 Task: Find connections with filter location Saint-Étienne with filter topic #constructionwith filter profile language German with filter current company SoftwareOne with filter school Indian jobs updates with filter industry Food and Beverage Retail with filter service category Training with filter keywords title Yoga Instructor
Action: Mouse moved to (234, 201)
Screenshot: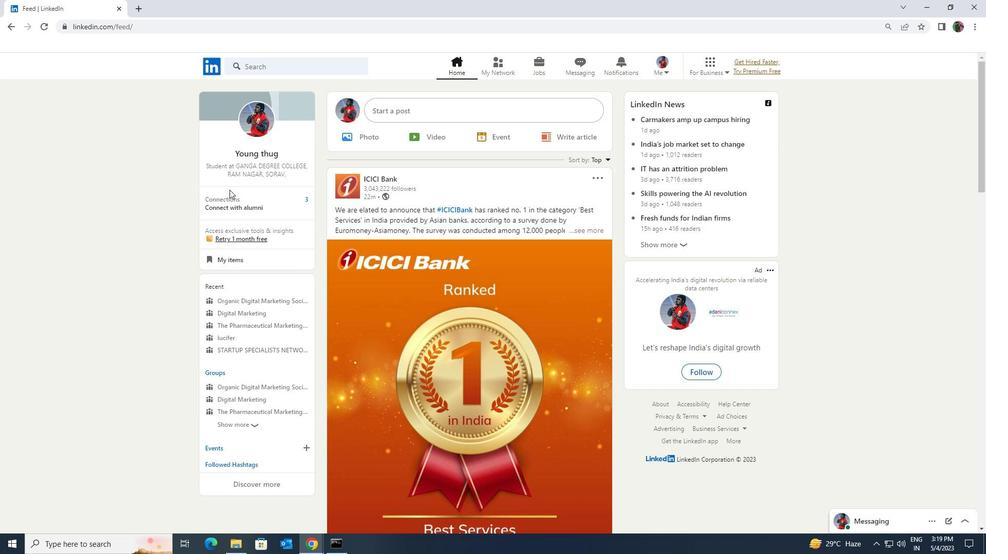 
Action: Mouse pressed left at (234, 201)
Screenshot: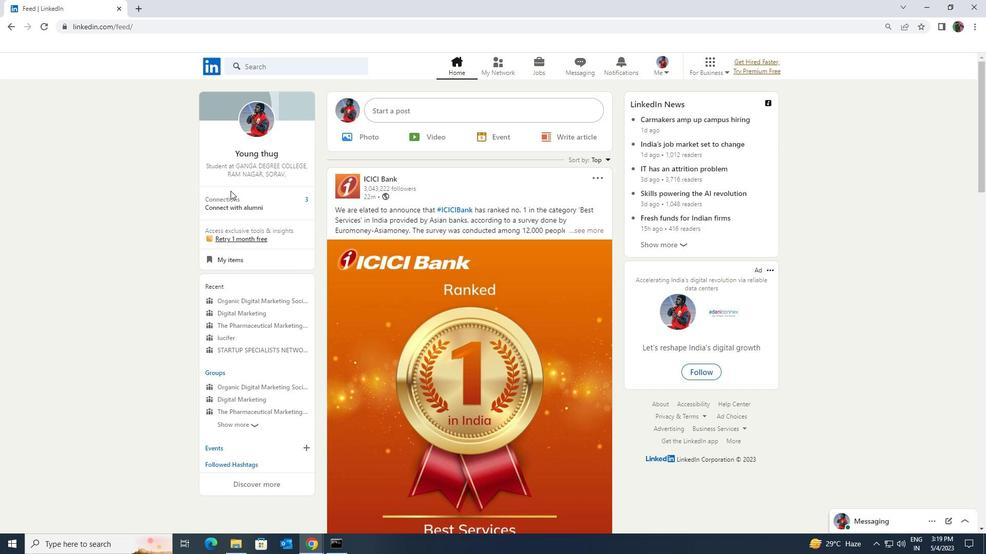 
Action: Mouse moved to (246, 122)
Screenshot: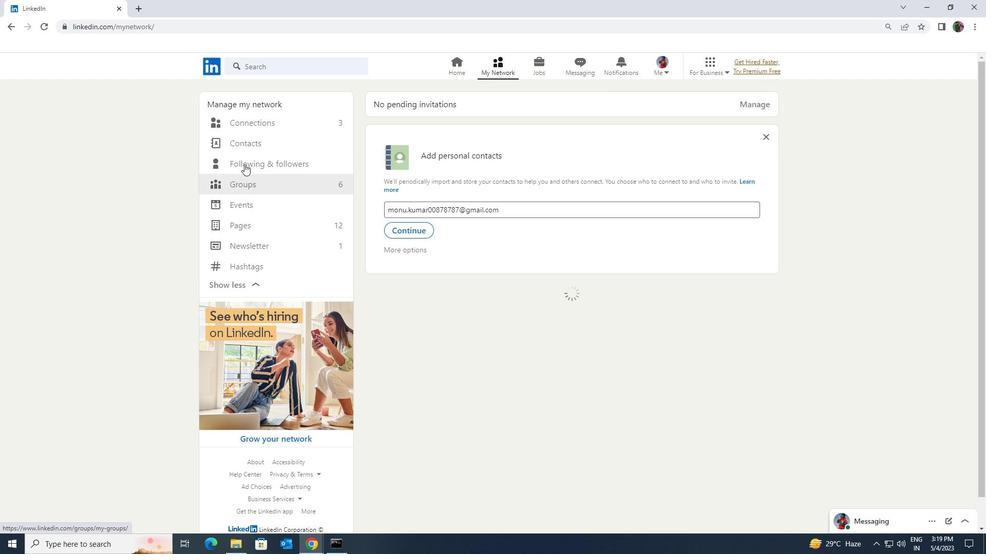 
Action: Mouse pressed left at (246, 122)
Screenshot: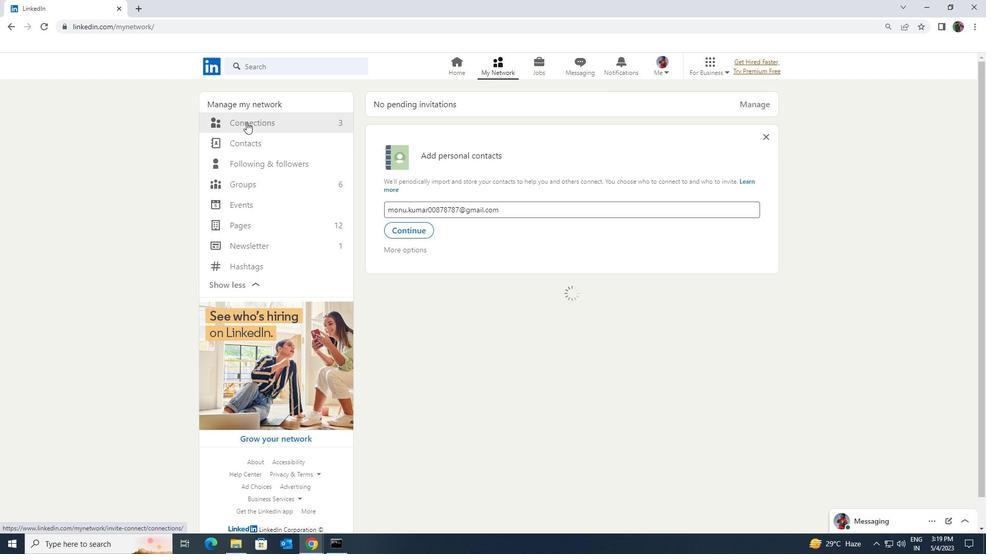 
Action: Mouse moved to (546, 123)
Screenshot: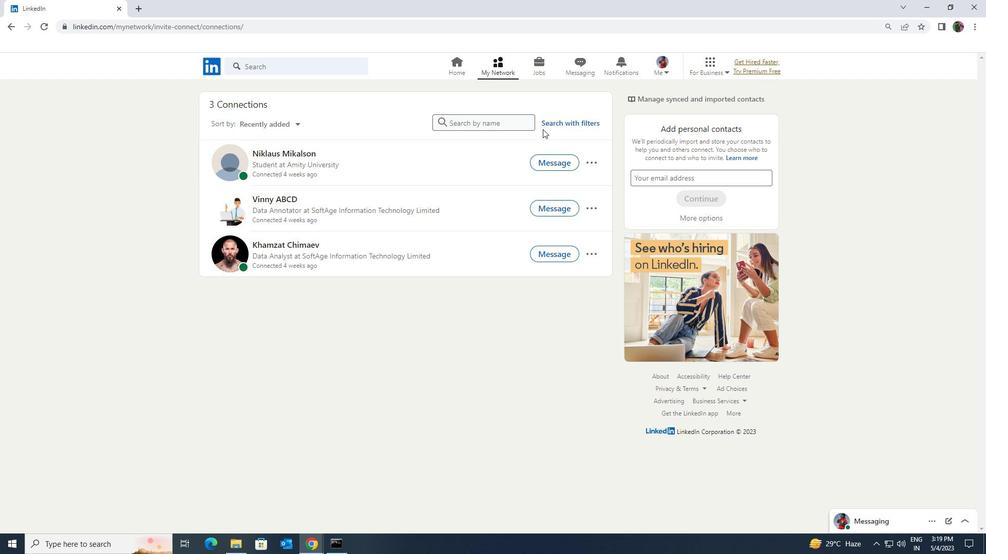 
Action: Mouse pressed left at (546, 123)
Screenshot: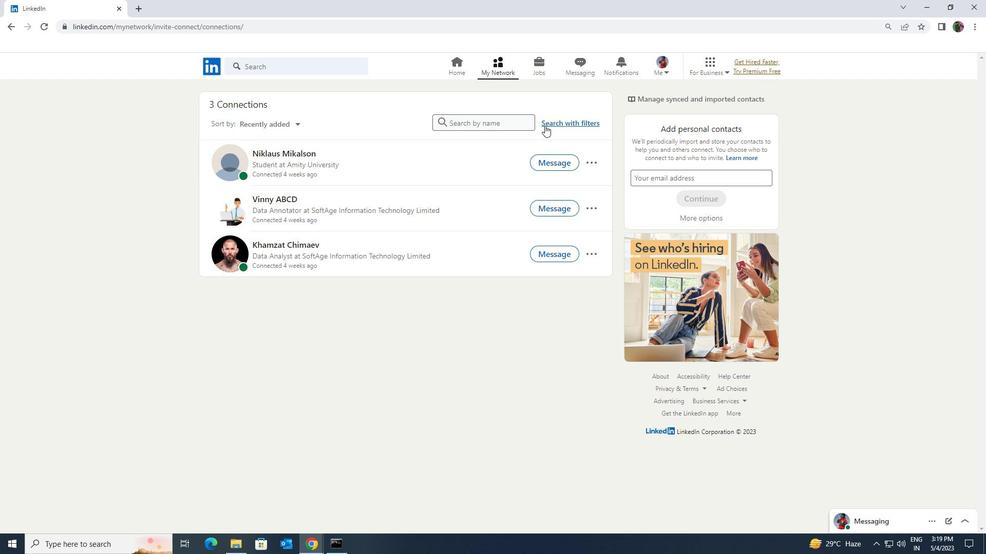 
Action: Mouse moved to (525, 97)
Screenshot: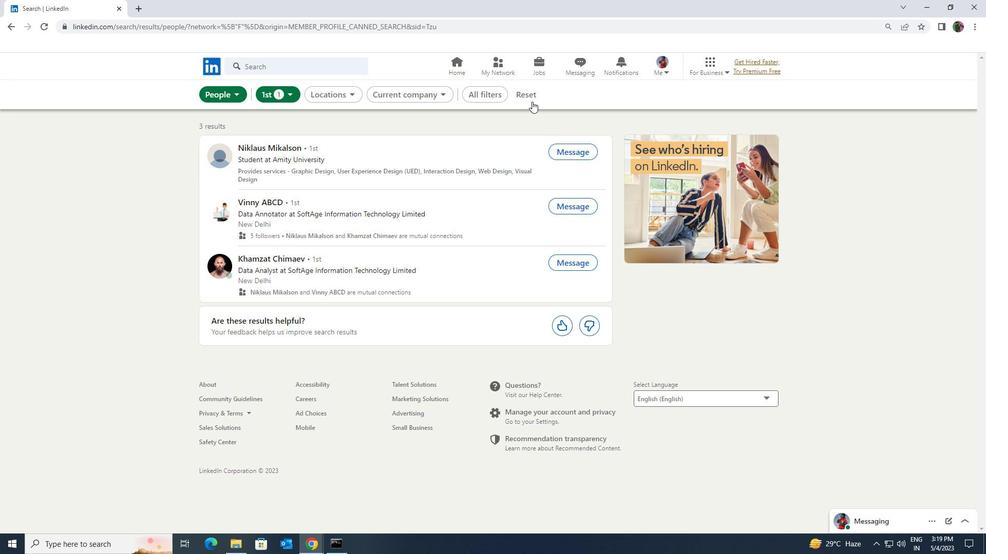 
Action: Mouse pressed left at (525, 97)
Screenshot: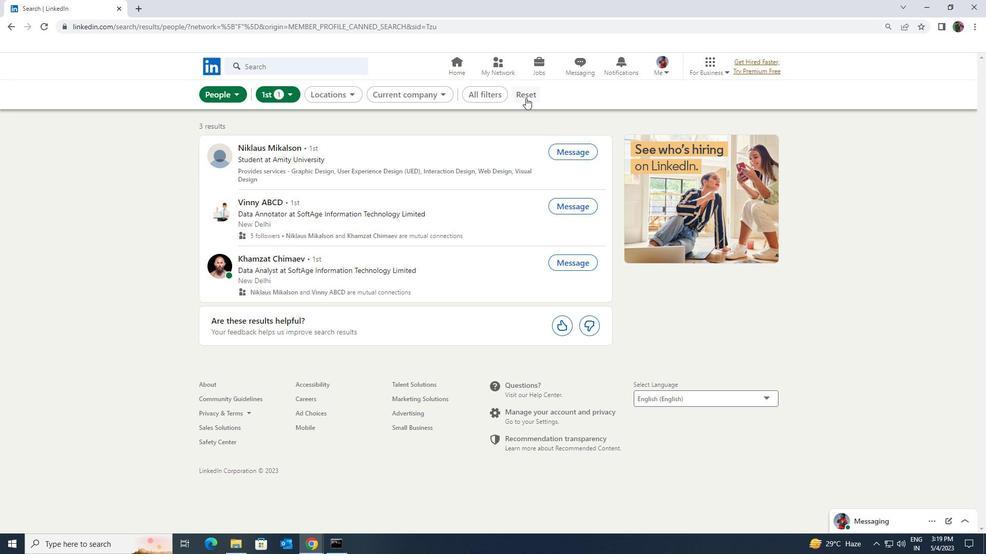 
Action: Mouse moved to (516, 96)
Screenshot: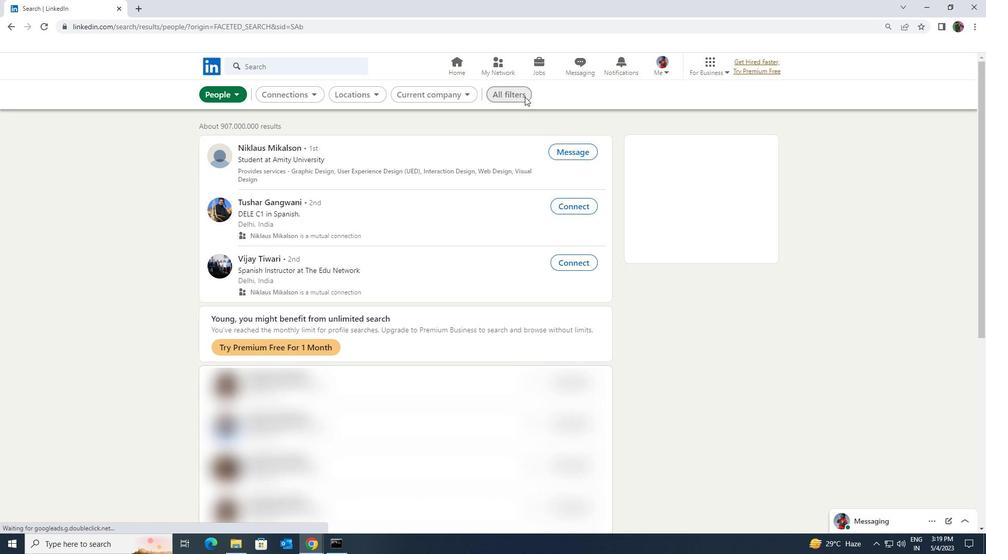 
Action: Mouse pressed left at (516, 96)
Screenshot: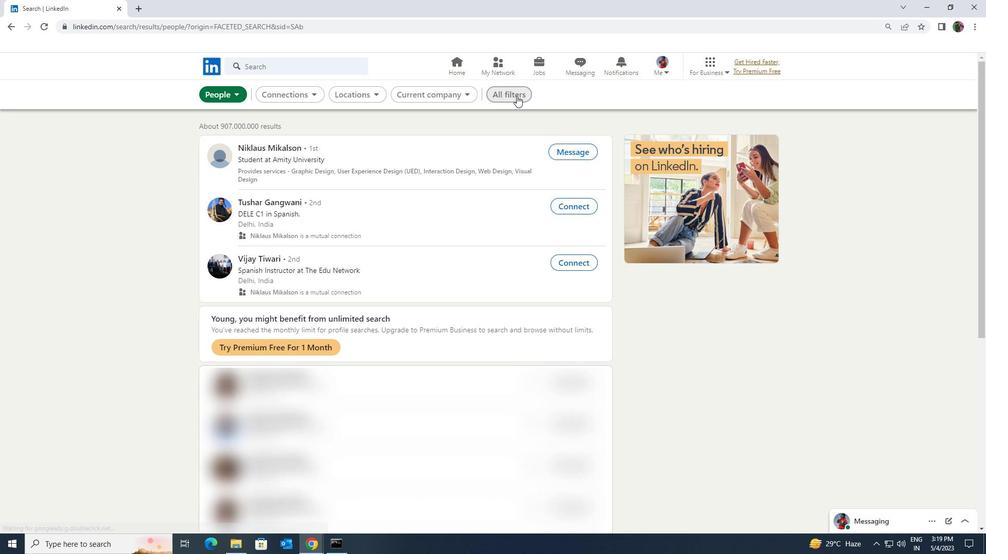 
Action: Mouse moved to (843, 405)
Screenshot: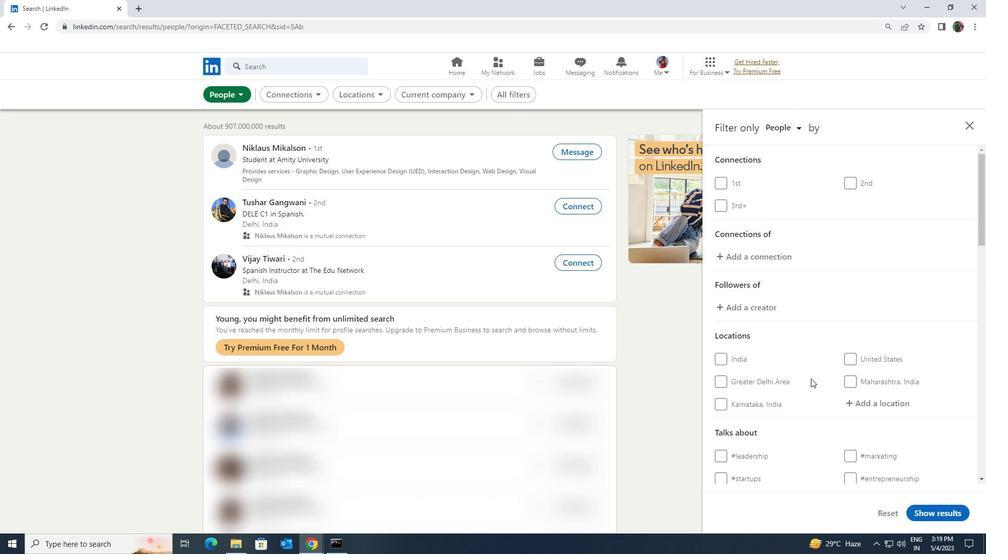 
Action: Mouse pressed left at (843, 405)
Screenshot: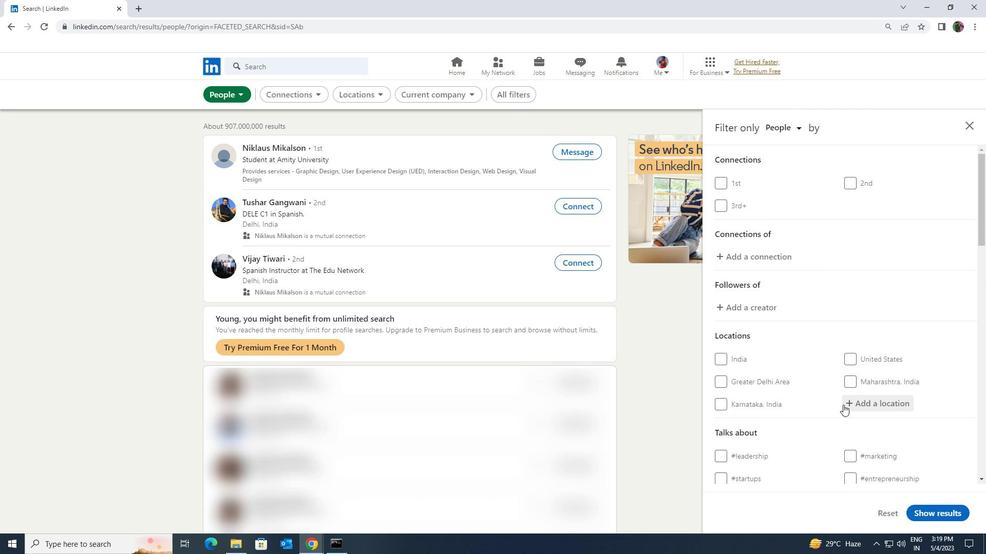 
Action: Key pressed <Key.shift>SAINT<Key.space><Key.shift>ETI
Screenshot: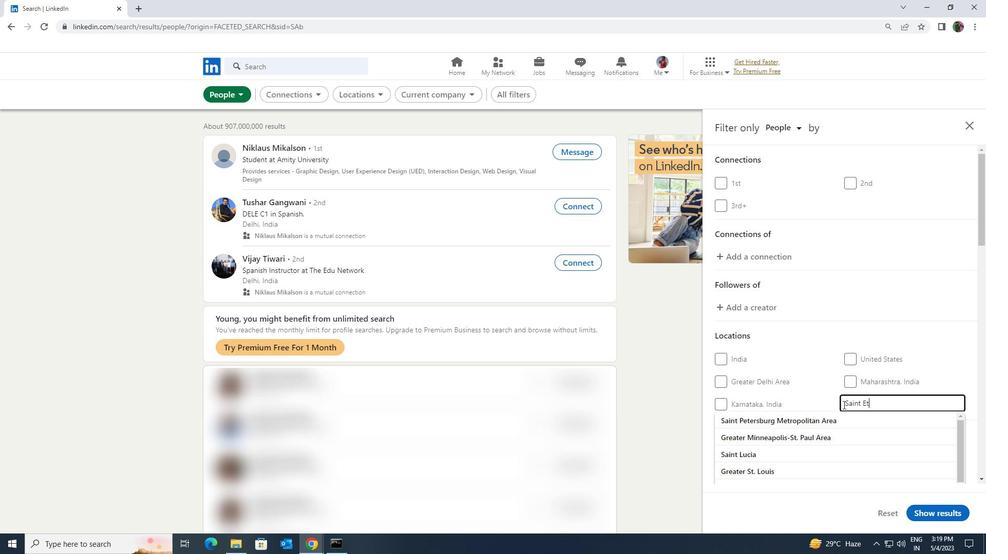 
Action: Mouse moved to (842, 412)
Screenshot: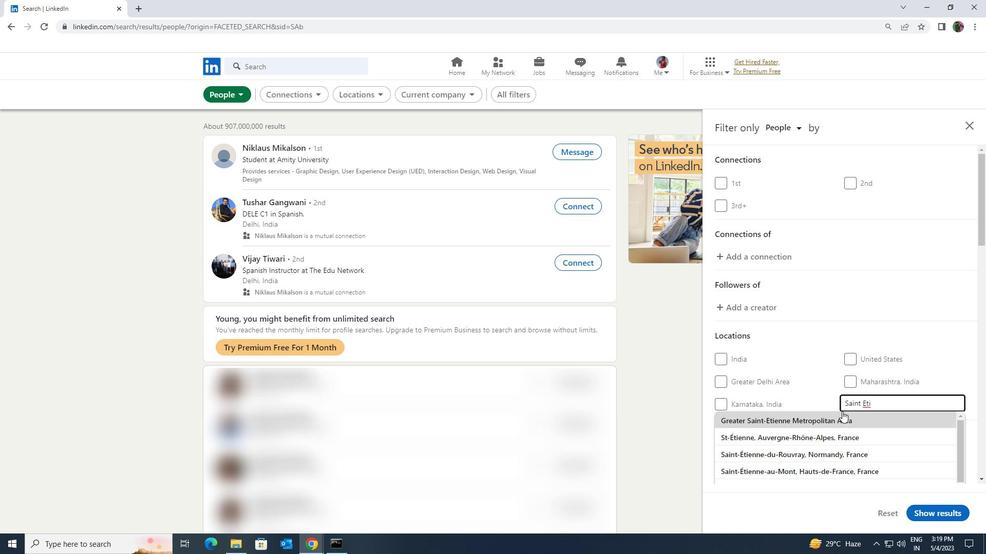 
Action: Mouse pressed left at (842, 412)
Screenshot: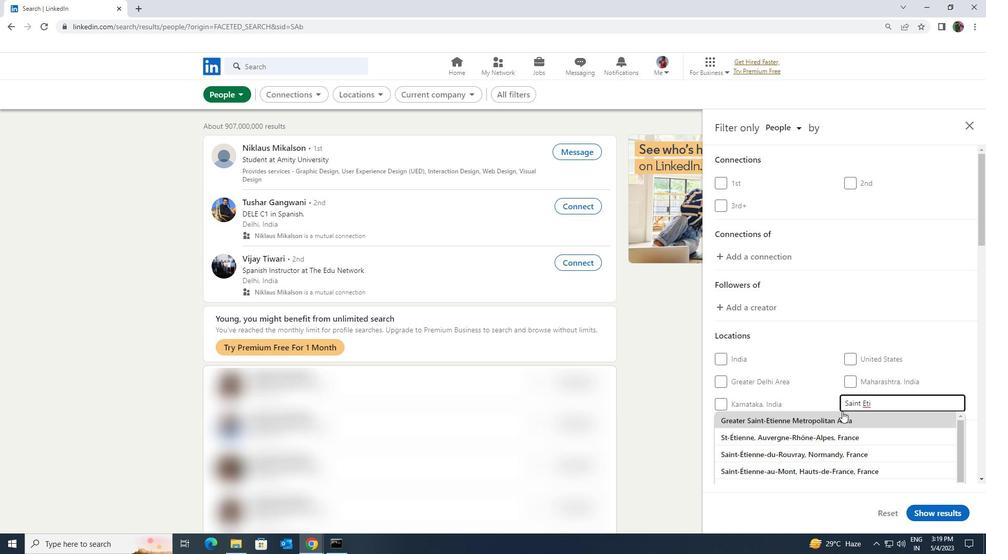 
Action: Mouse scrolled (842, 412) with delta (0, 0)
Screenshot: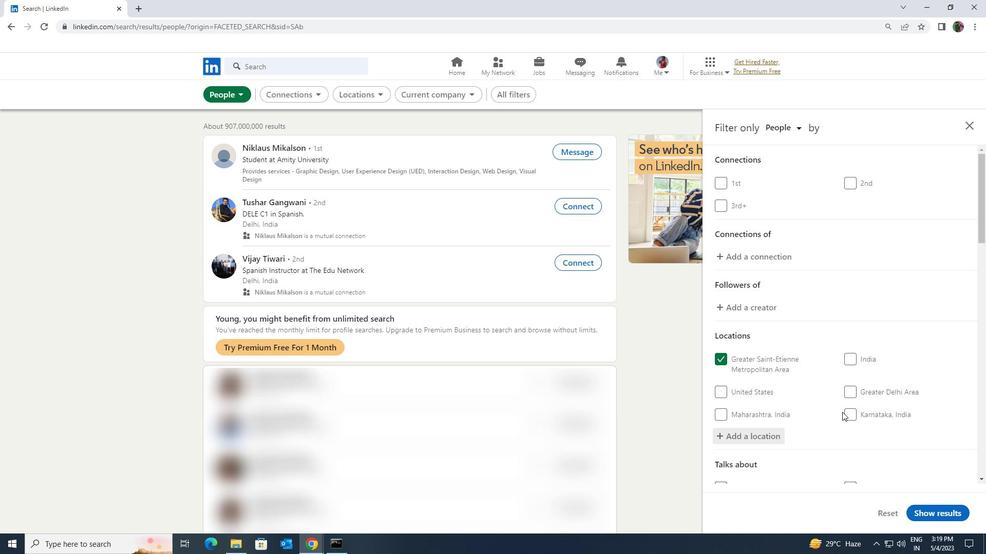 
Action: Mouse scrolled (842, 412) with delta (0, 0)
Screenshot: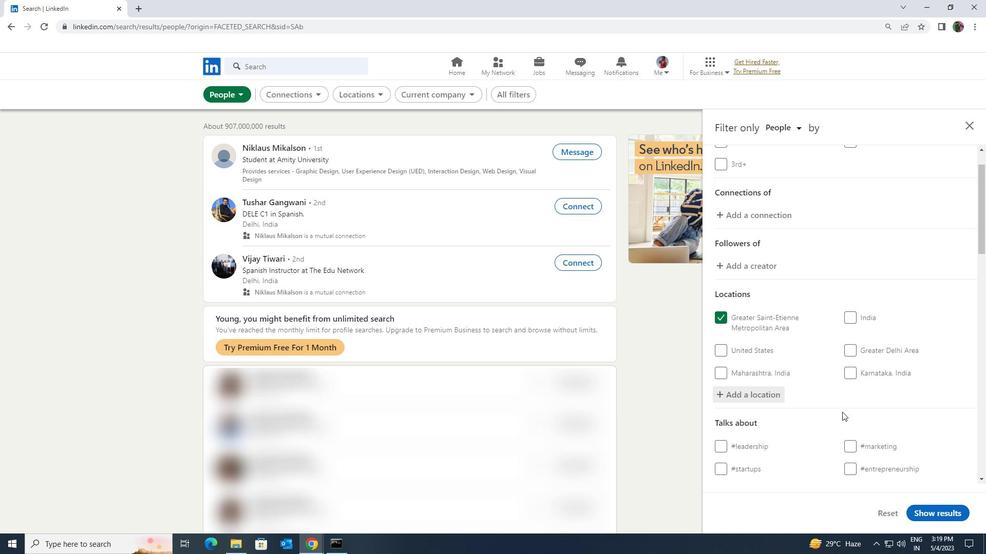 
Action: Mouse scrolled (842, 412) with delta (0, 0)
Screenshot: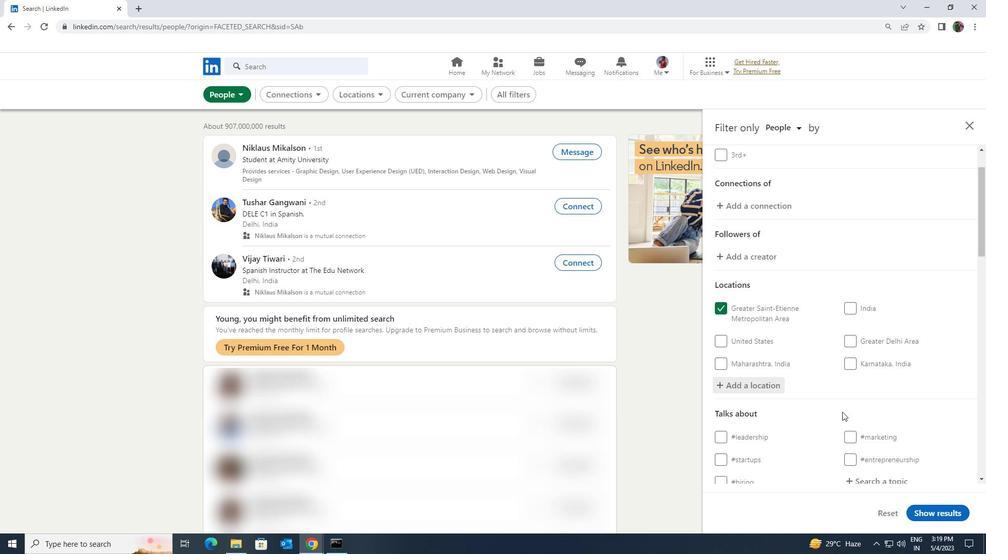 
Action: Mouse moved to (858, 382)
Screenshot: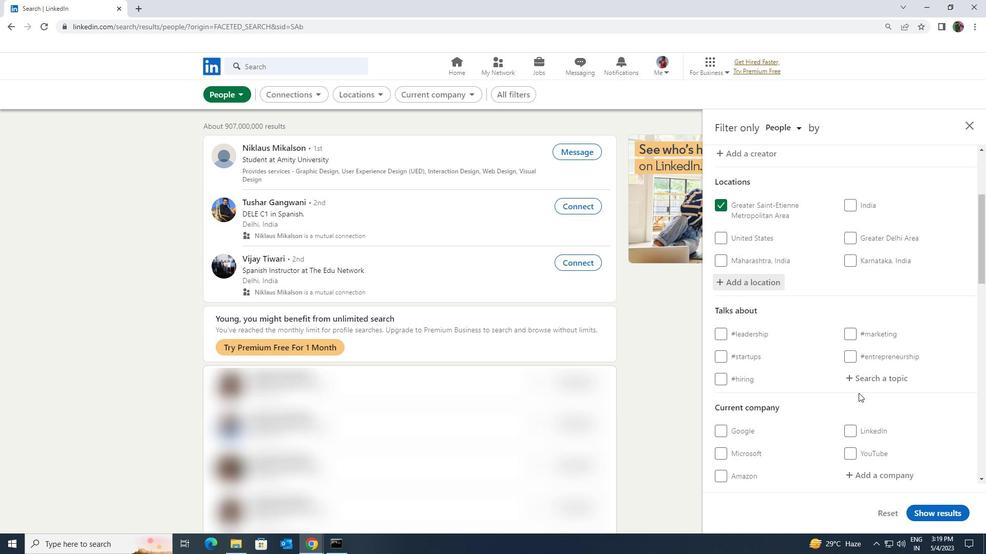 
Action: Mouse pressed left at (858, 382)
Screenshot: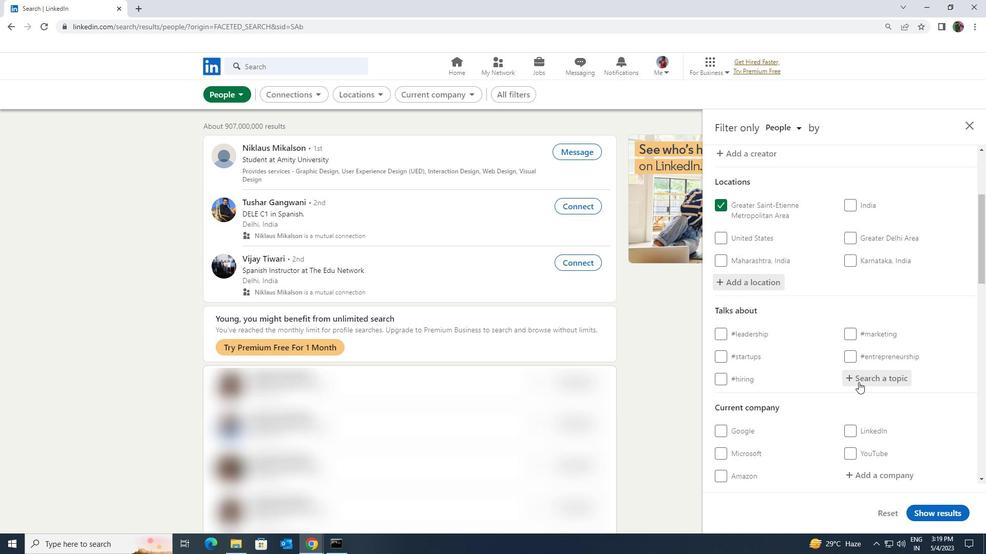 
Action: Key pressed <Key.shift><Key.shift><Key.shift><Key.shift><Key.shift><Key.shift><Key.shift><Key.shift>CONSTRUC
Screenshot: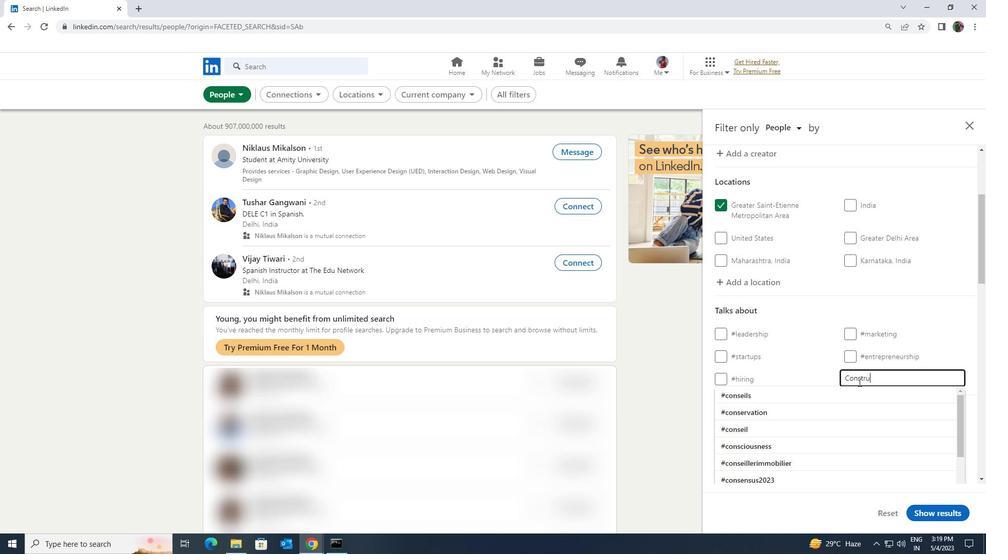 
Action: Mouse moved to (851, 388)
Screenshot: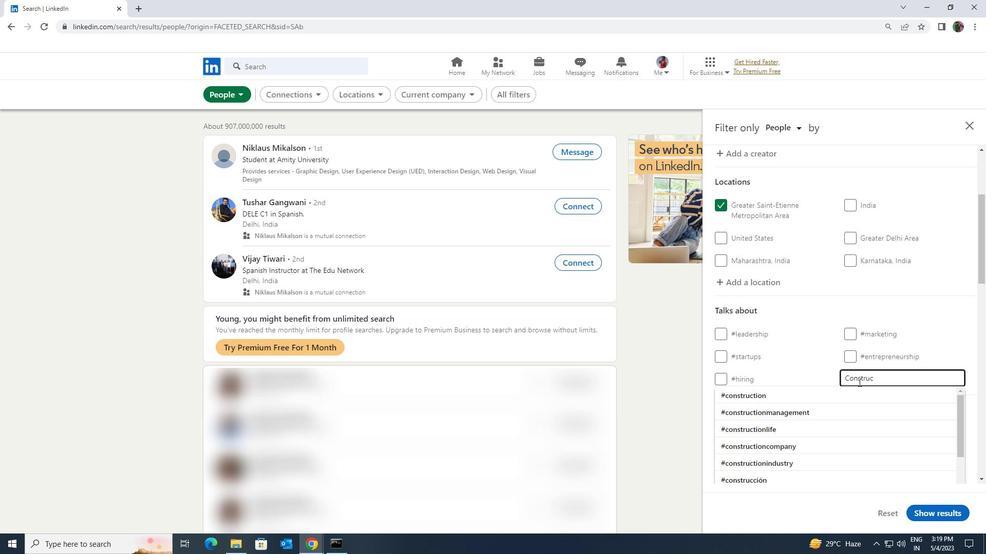 
Action: Mouse pressed left at (851, 388)
Screenshot: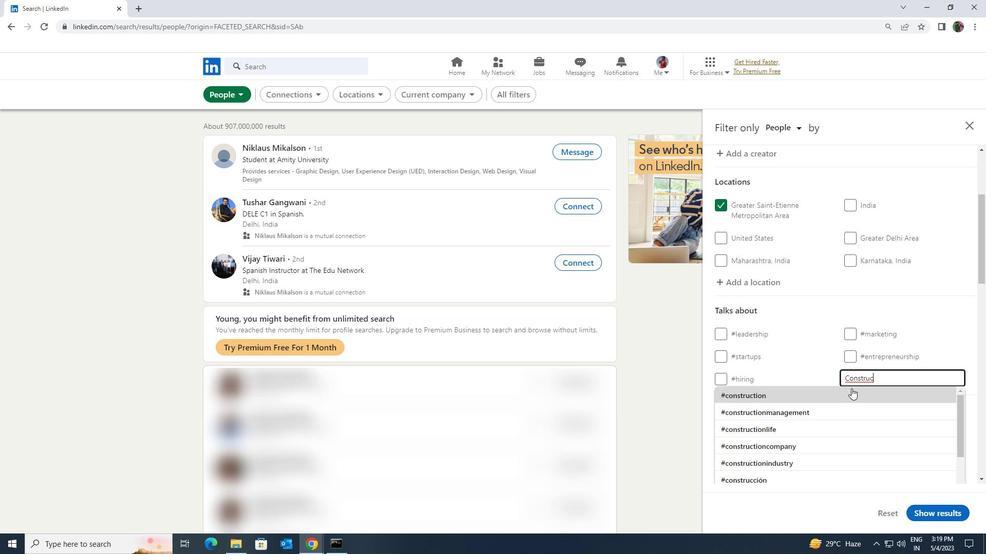 
Action: Mouse scrolled (851, 388) with delta (0, 0)
Screenshot: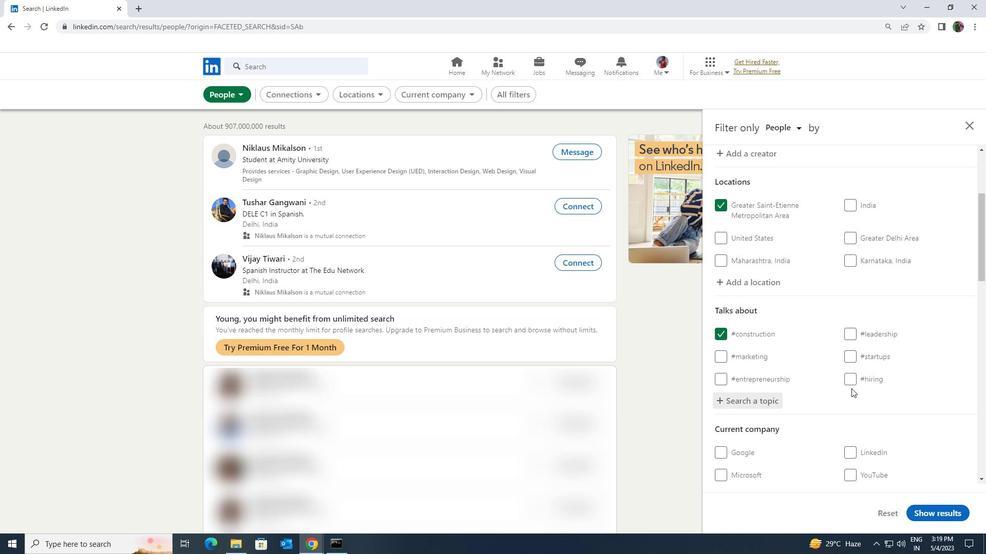 
Action: Mouse scrolled (851, 388) with delta (0, 0)
Screenshot: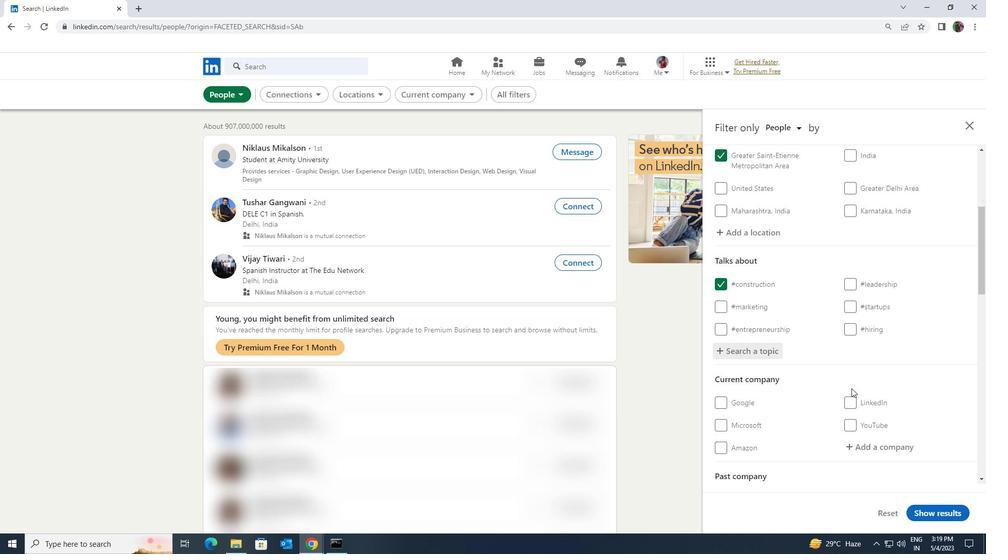 
Action: Mouse scrolled (851, 388) with delta (0, 0)
Screenshot: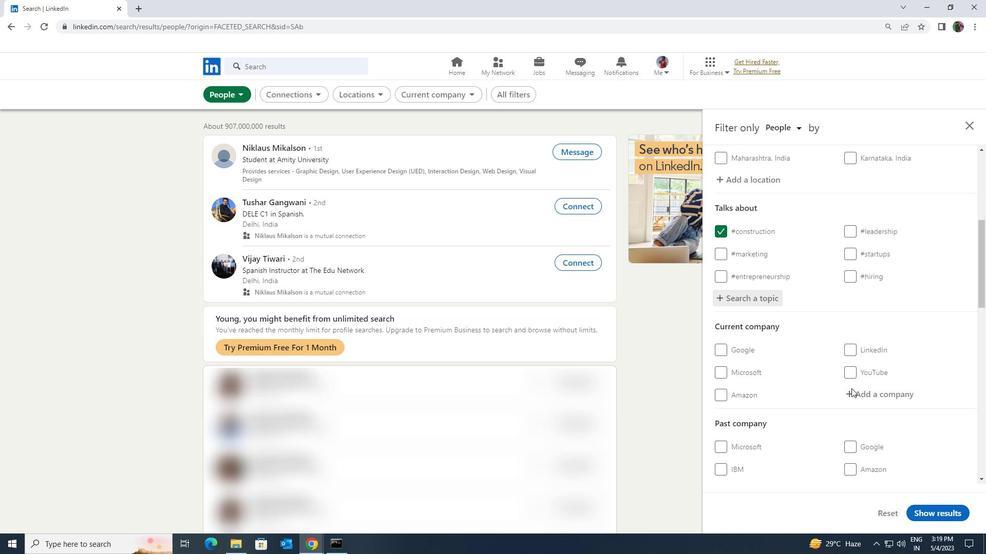 
Action: Mouse moved to (851, 388)
Screenshot: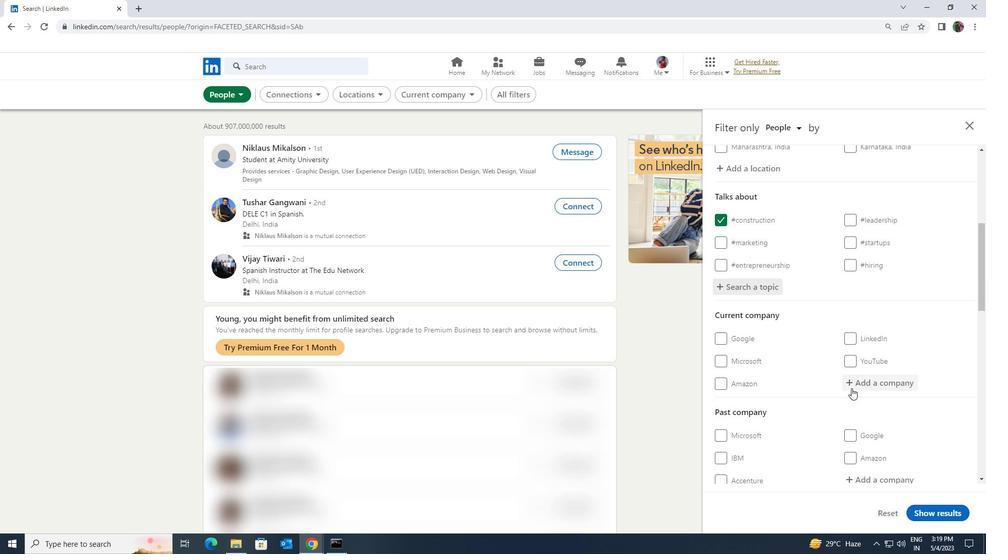 
Action: Mouse scrolled (851, 388) with delta (0, 0)
Screenshot: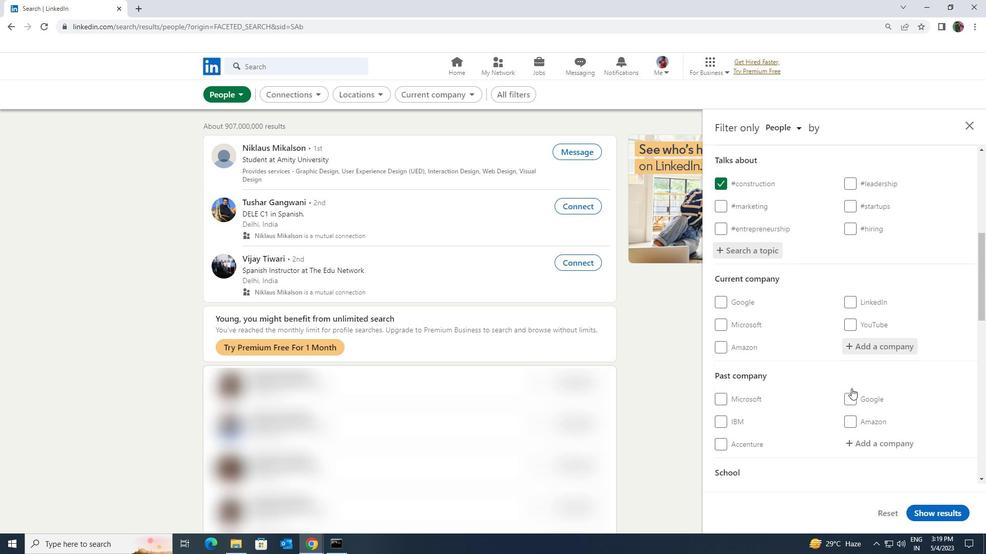 
Action: Mouse scrolled (851, 388) with delta (0, 0)
Screenshot: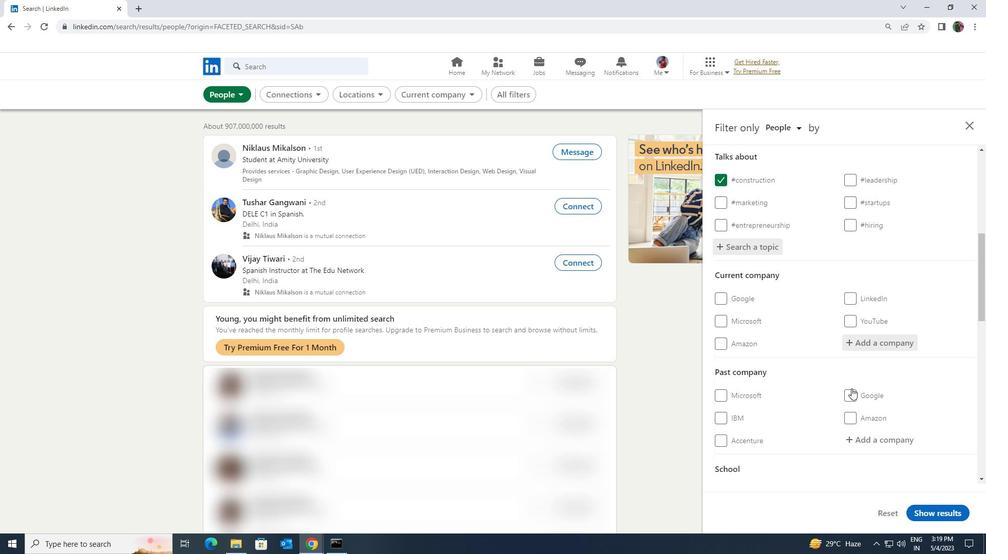 
Action: Mouse scrolled (851, 388) with delta (0, 0)
Screenshot: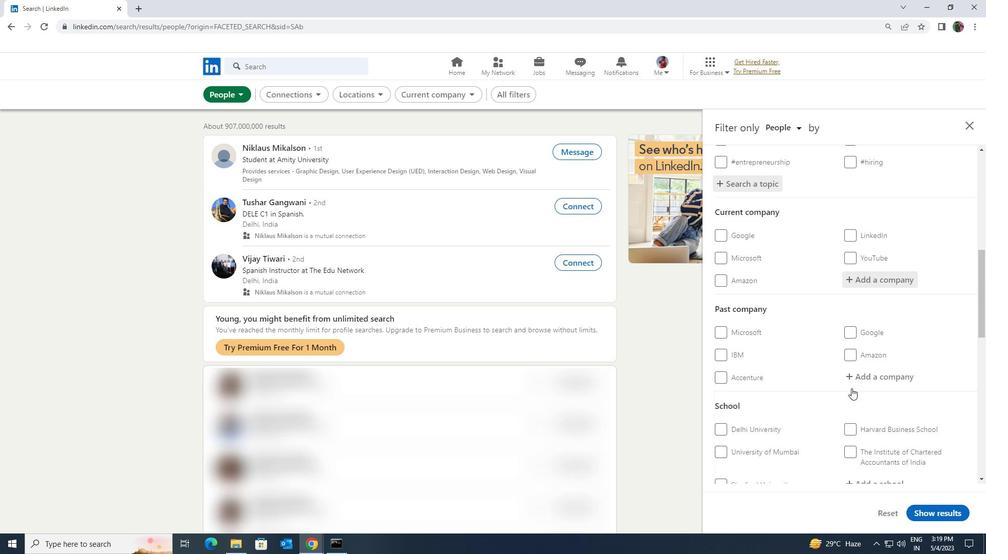 
Action: Mouse scrolled (851, 388) with delta (0, 0)
Screenshot: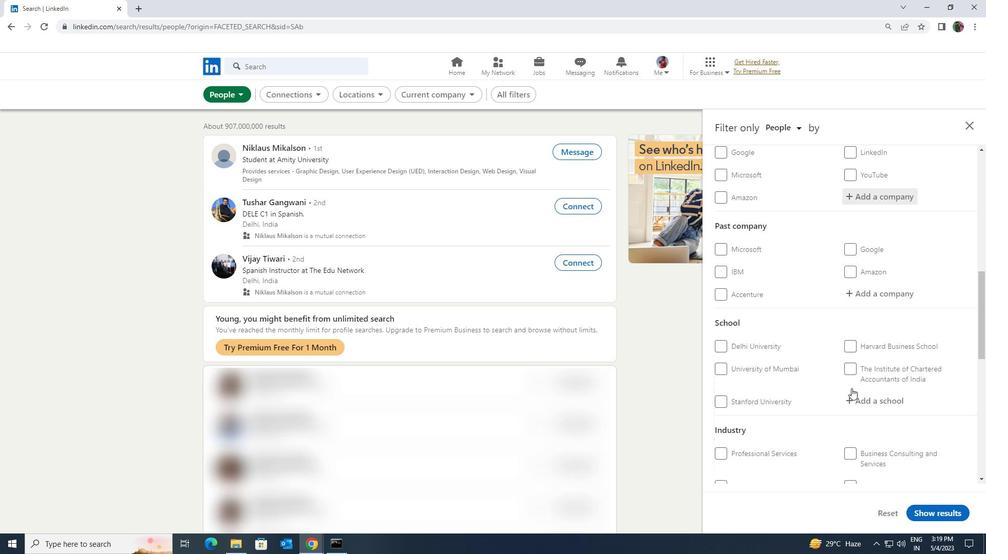 
Action: Mouse scrolled (851, 388) with delta (0, 0)
Screenshot: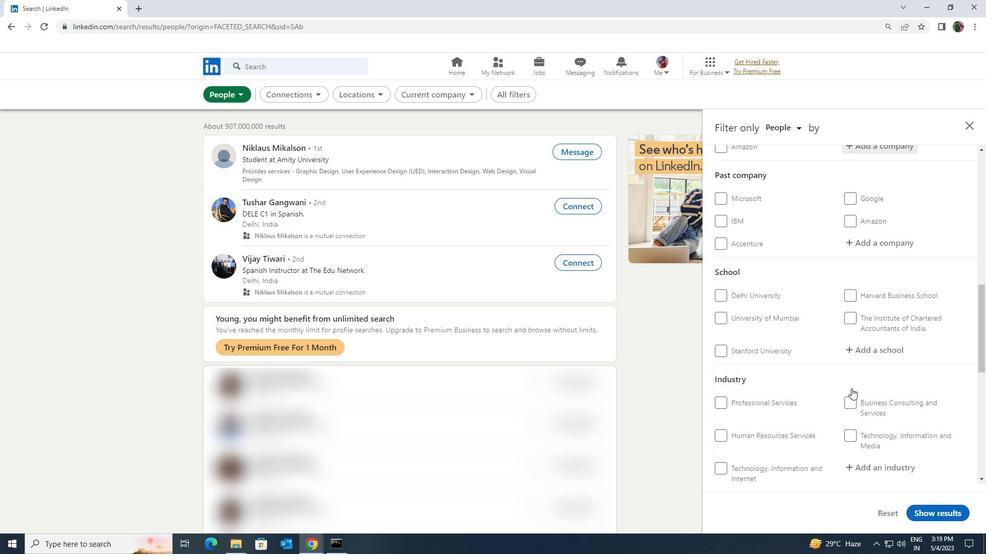 
Action: Mouse scrolled (851, 388) with delta (0, 0)
Screenshot: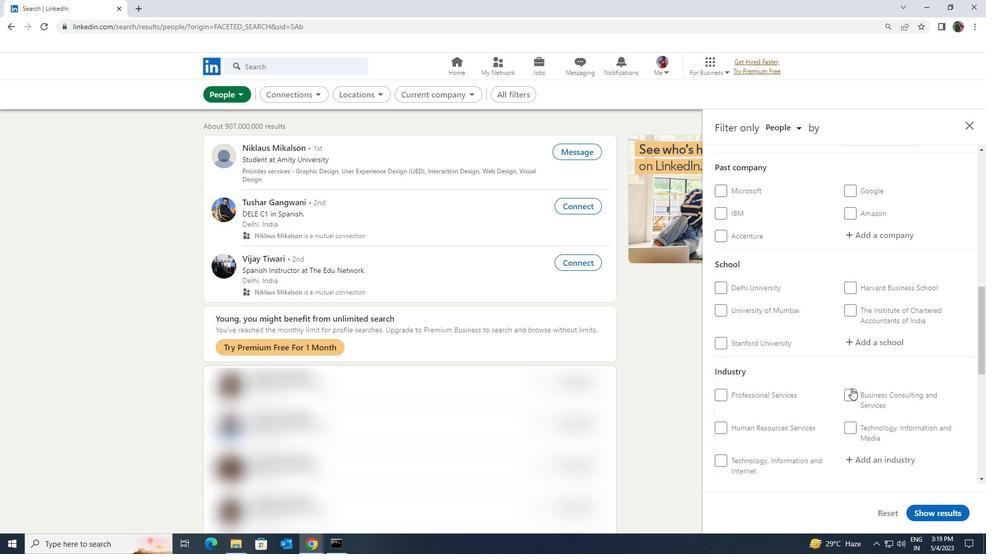 
Action: Mouse moved to (851, 388)
Screenshot: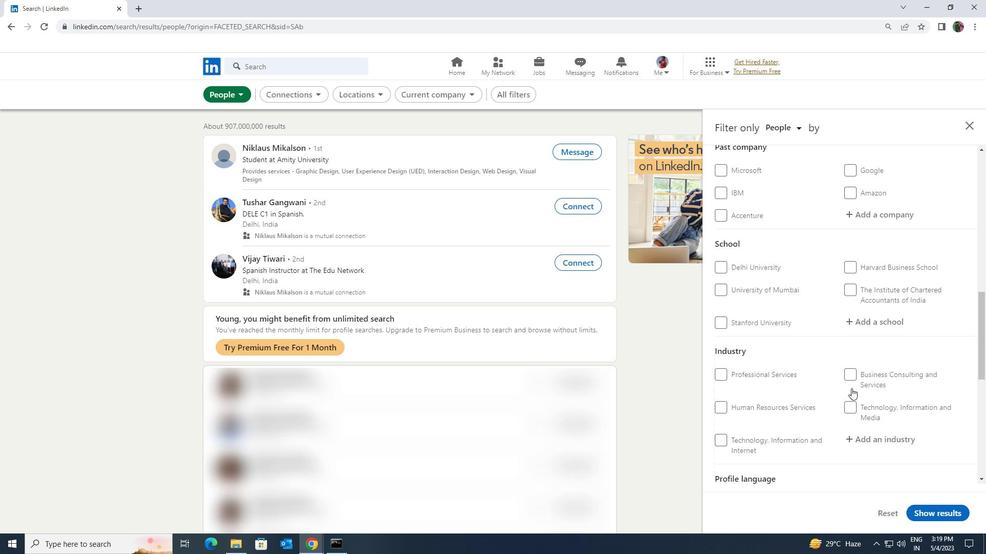 
Action: Mouse scrolled (851, 388) with delta (0, 0)
Screenshot: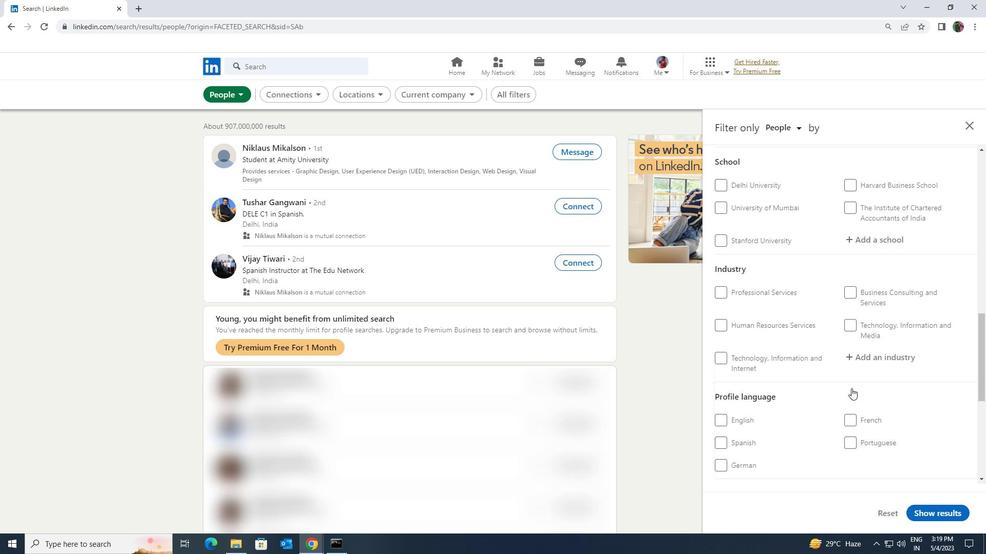 
Action: Mouse moved to (727, 412)
Screenshot: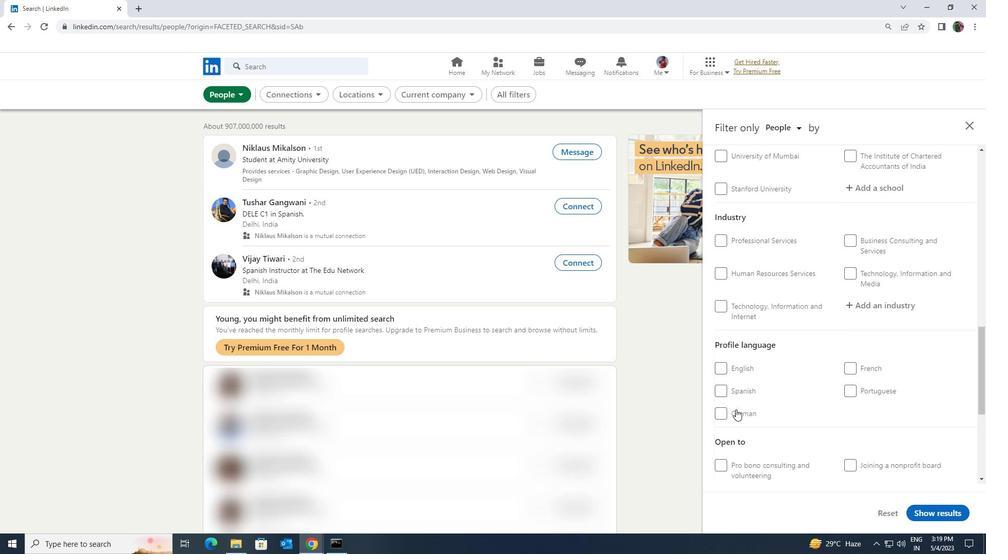 
Action: Mouse pressed left at (727, 412)
Screenshot: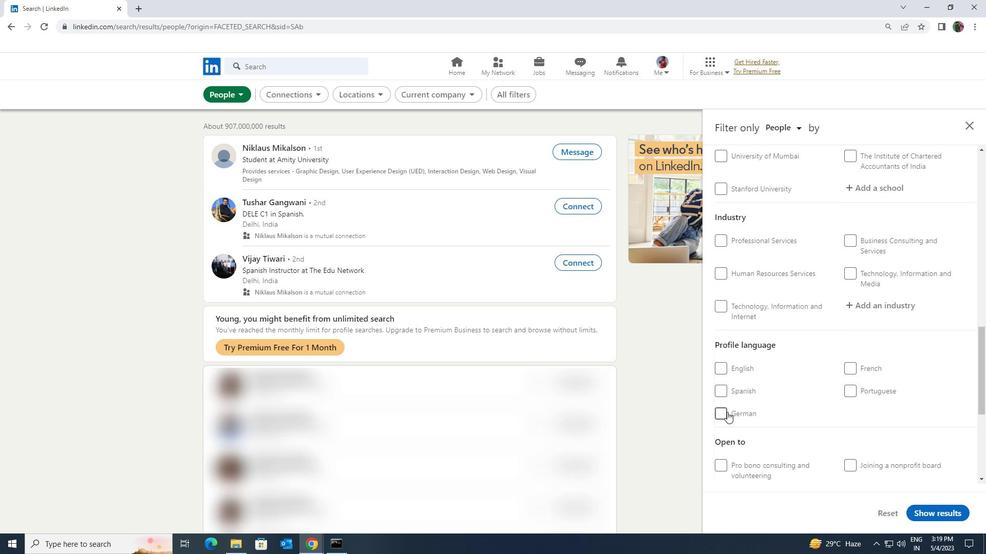 
Action: Mouse moved to (806, 402)
Screenshot: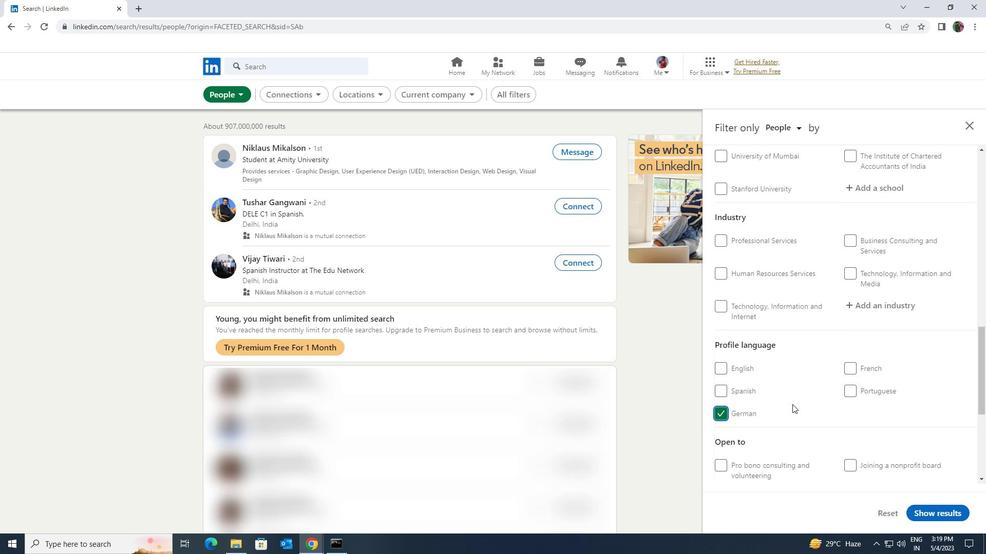 
Action: Mouse scrolled (806, 402) with delta (0, 0)
Screenshot: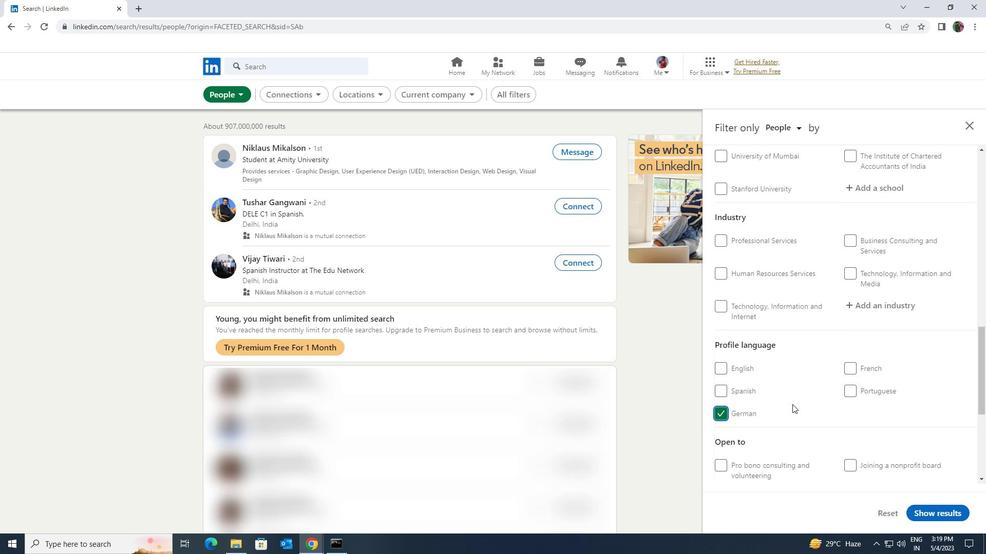 
Action: Mouse moved to (806, 401)
Screenshot: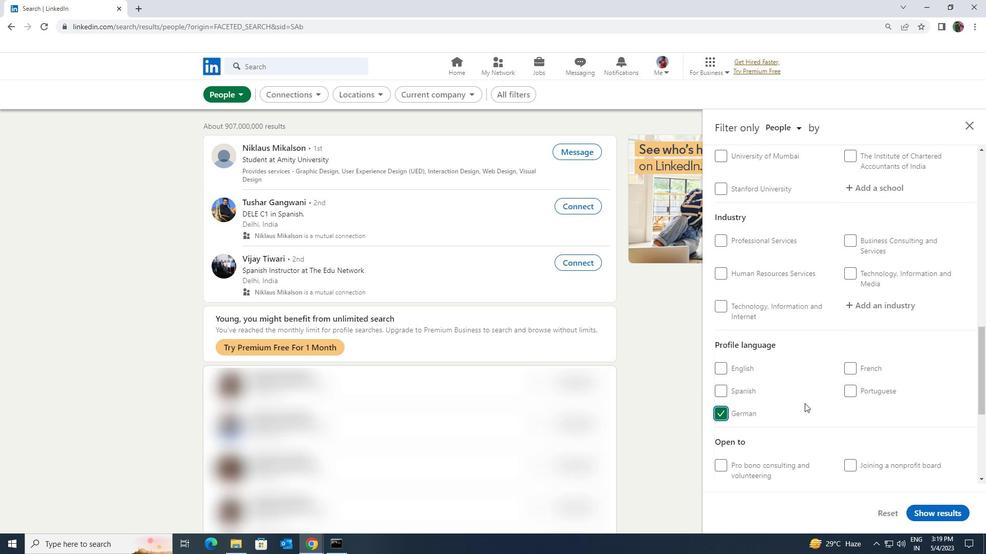
Action: Mouse scrolled (806, 402) with delta (0, 0)
Screenshot: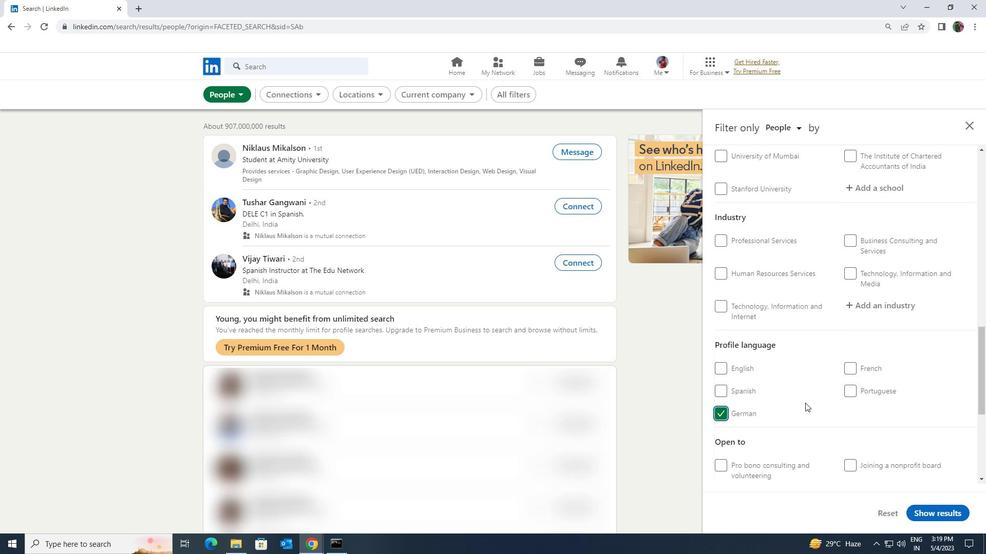 
Action: Mouse scrolled (806, 402) with delta (0, 0)
Screenshot: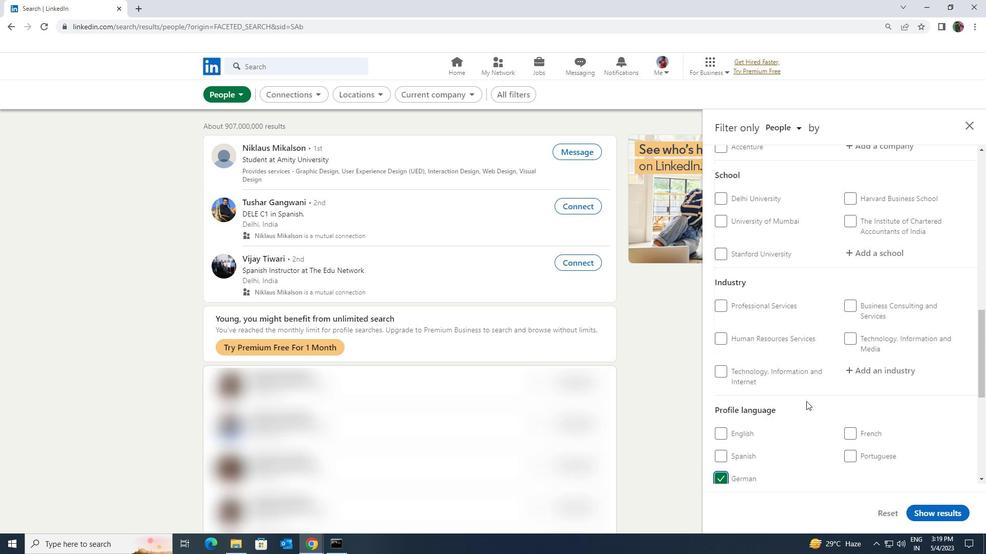 
Action: Mouse scrolled (806, 402) with delta (0, 0)
Screenshot: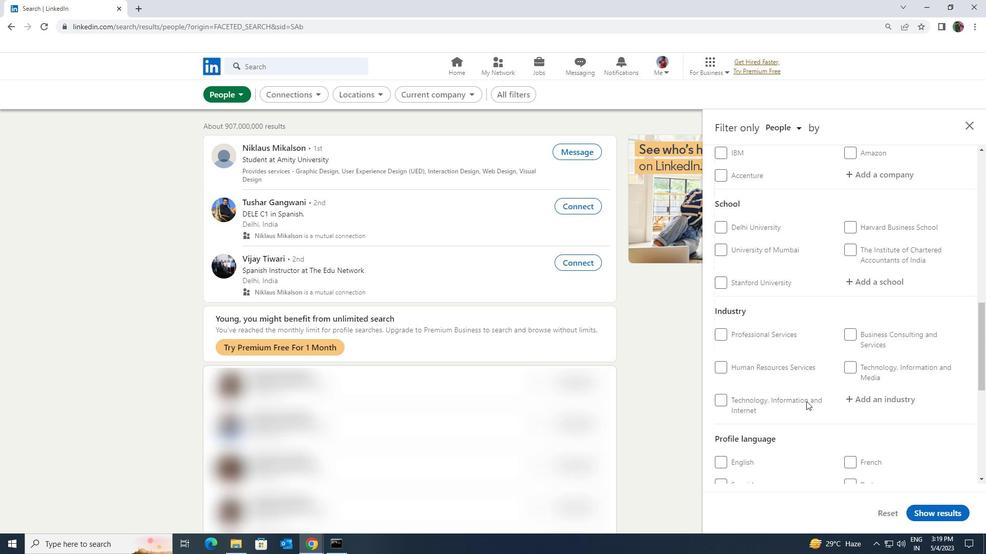 
Action: Mouse scrolled (806, 402) with delta (0, 0)
Screenshot: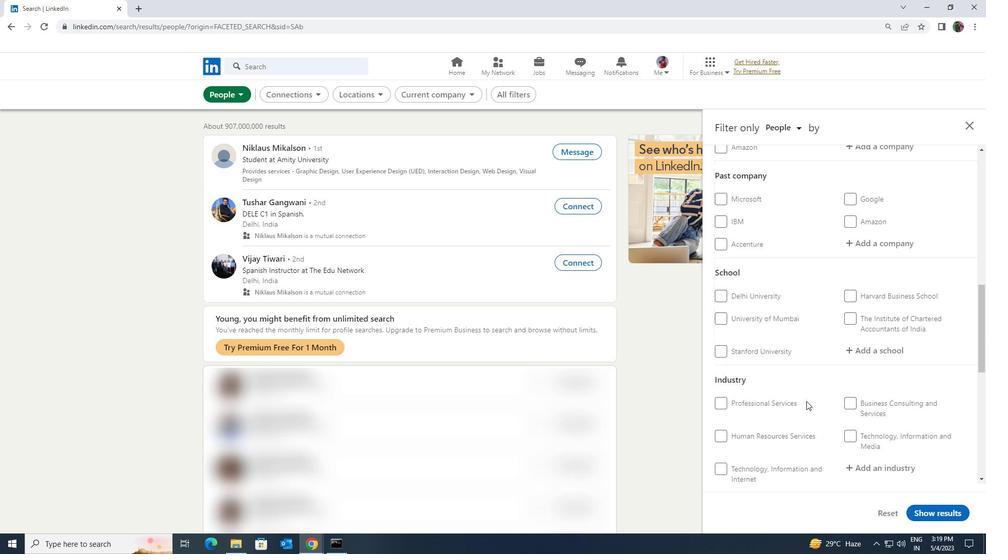 
Action: Mouse scrolled (806, 402) with delta (0, 0)
Screenshot: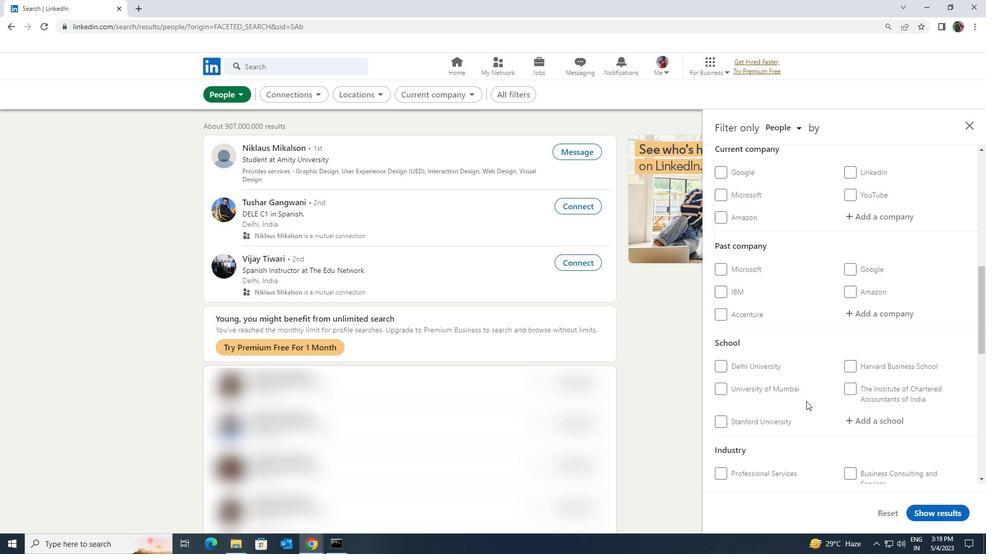 
Action: Mouse scrolled (806, 402) with delta (0, 0)
Screenshot: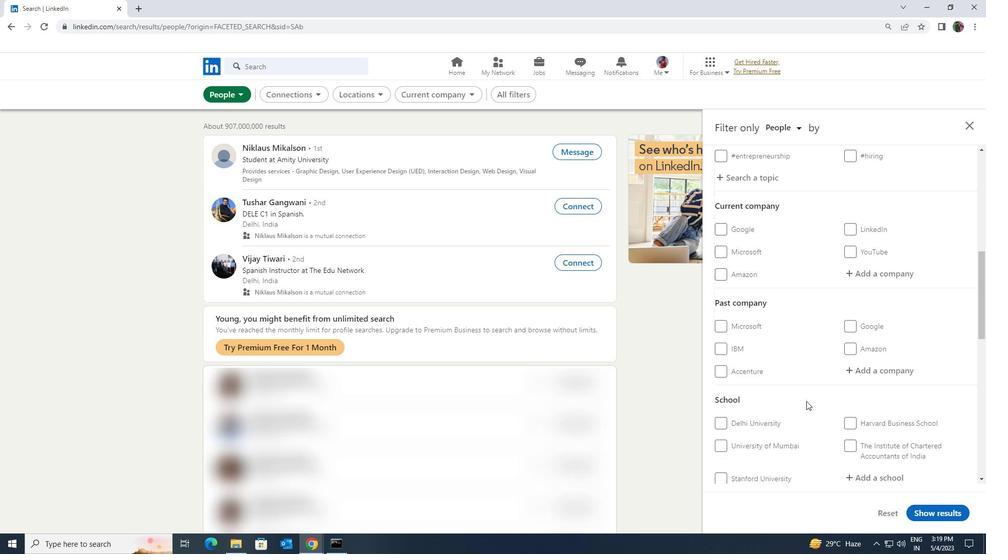 
Action: Mouse scrolled (806, 402) with delta (0, 0)
Screenshot: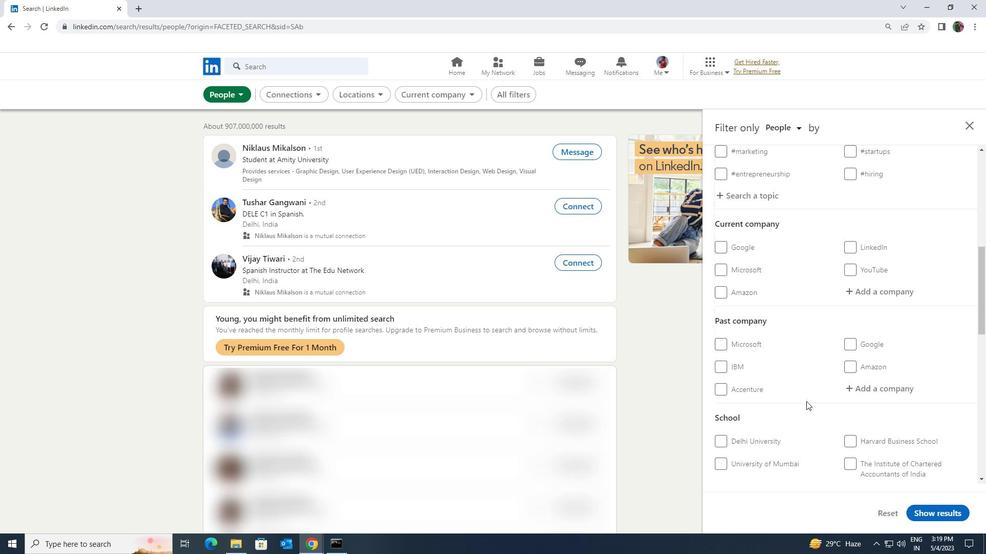 
Action: Mouse moved to (858, 391)
Screenshot: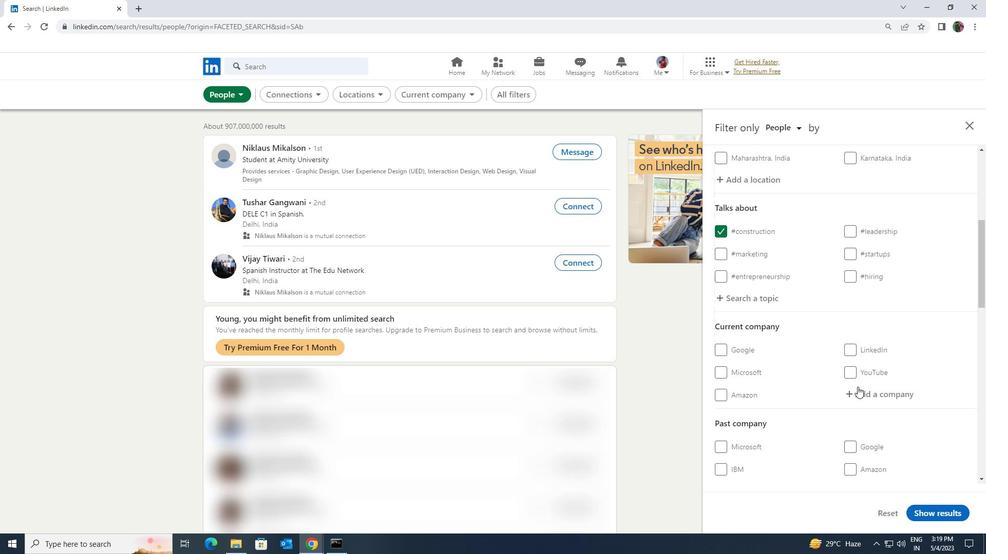 
Action: Mouse pressed left at (858, 391)
Screenshot: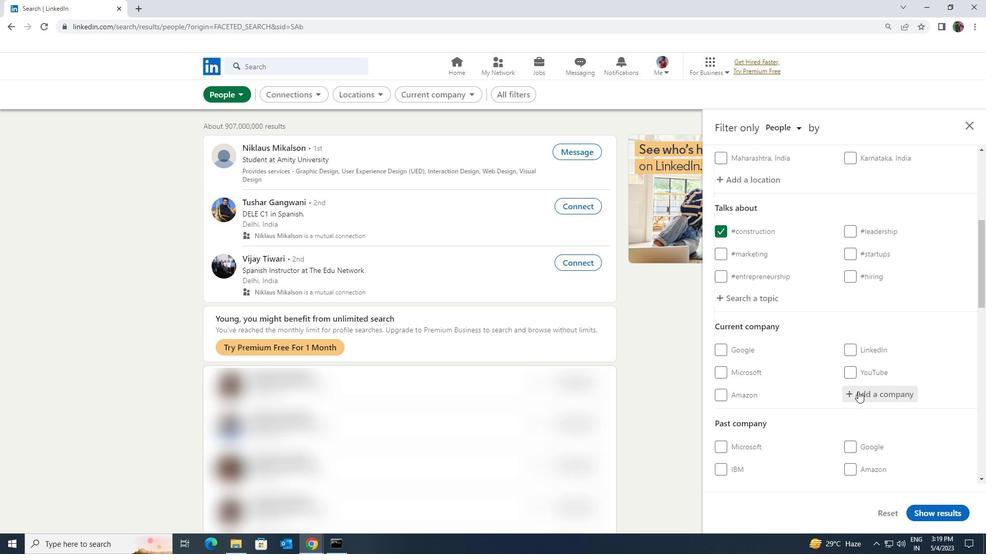 
Action: Key pressed <Key.shift><Key.shift><Key.shift><Key.shift><Key.shift><Key.shift><Key.shift>SOFTWAREON
Screenshot: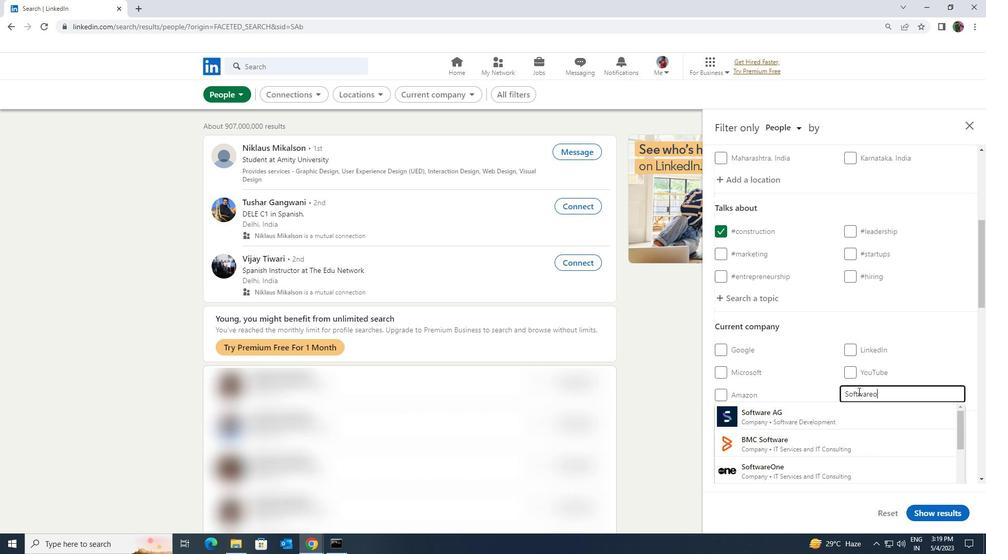 
Action: Mouse moved to (839, 424)
Screenshot: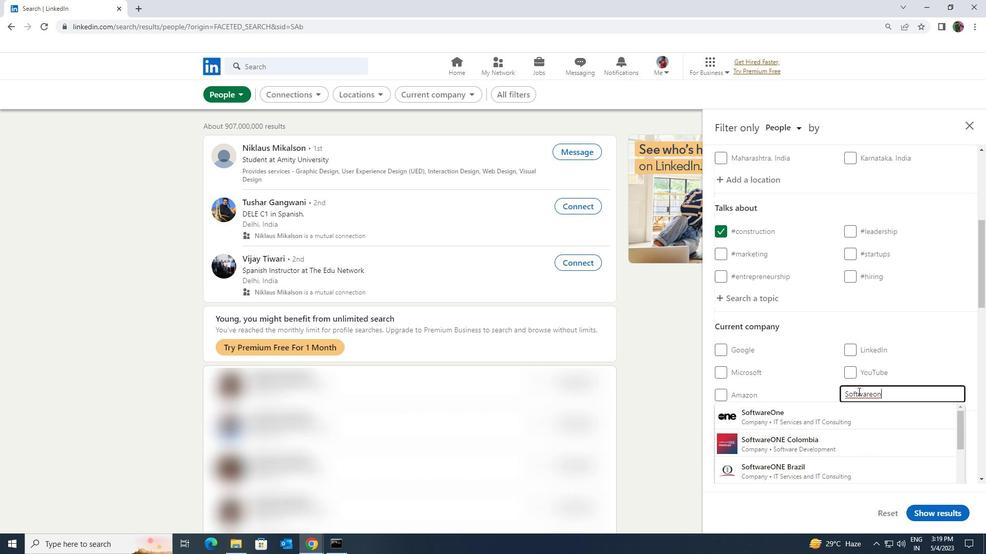 
Action: Mouse pressed left at (839, 424)
Screenshot: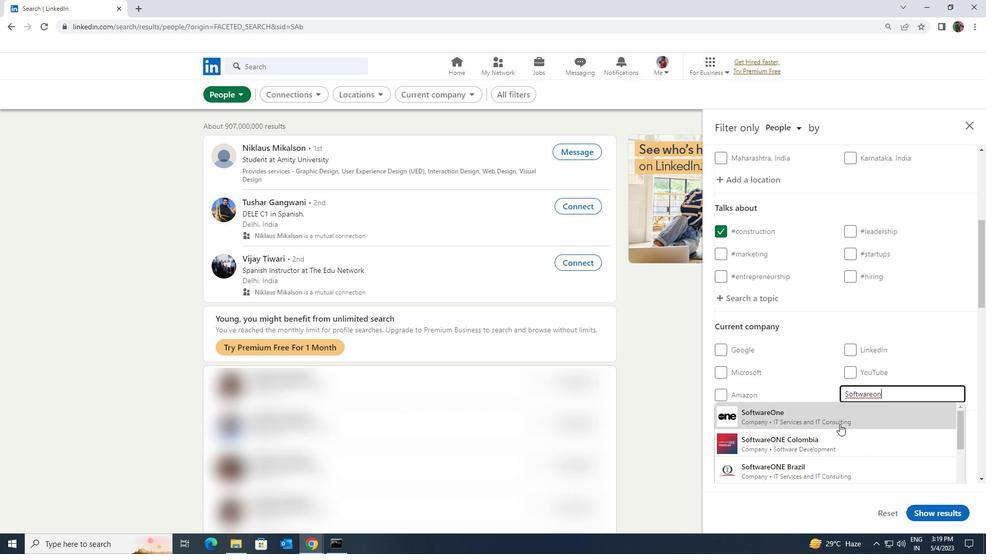 
Action: Mouse scrolled (839, 424) with delta (0, 0)
Screenshot: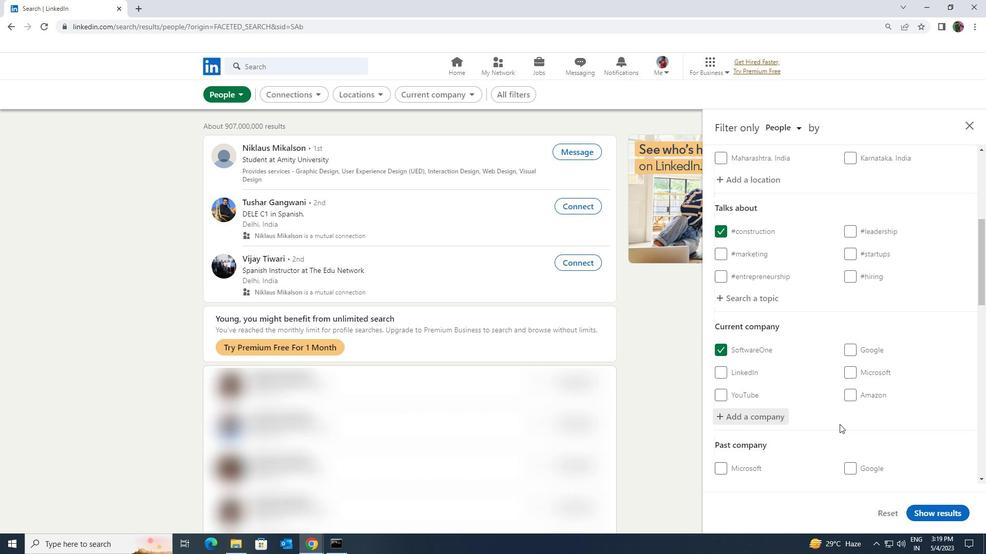 
Action: Mouse scrolled (839, 424) with delta (0, 0)
Screenshot: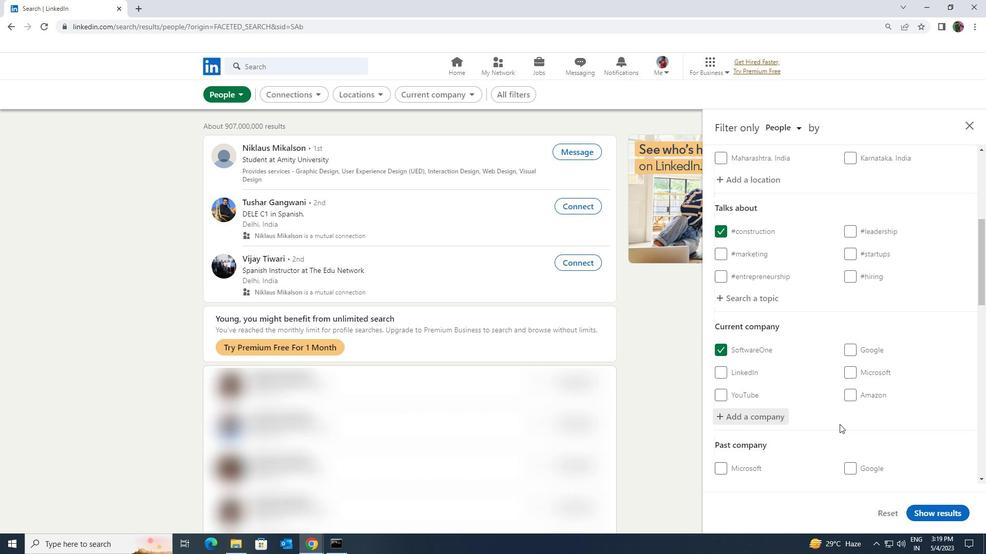 
Action: Mouse scrolled (839, 424) with delta (0, 0)
Screenshot: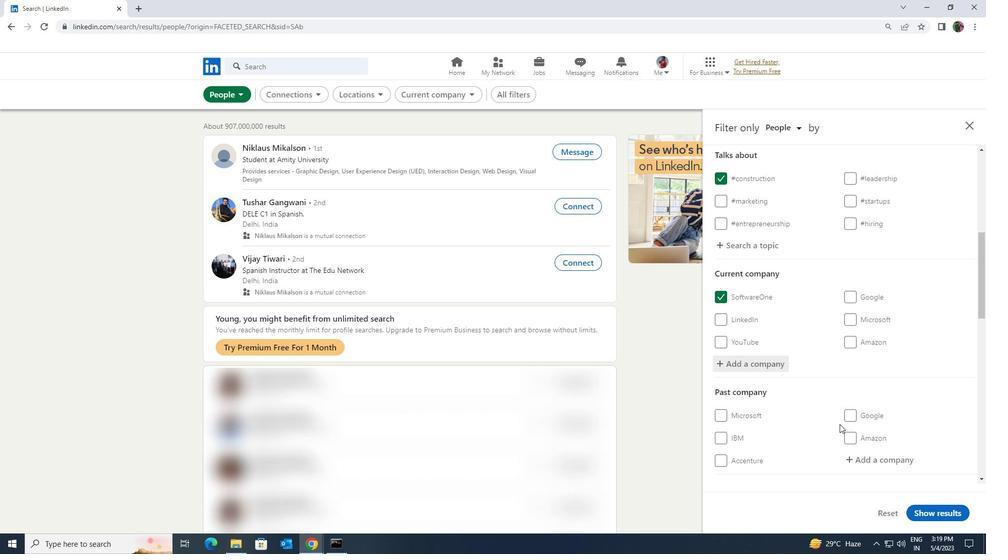 
Action: Mouse scrolled (839, 424) with delta (0, 0)
Screenshot: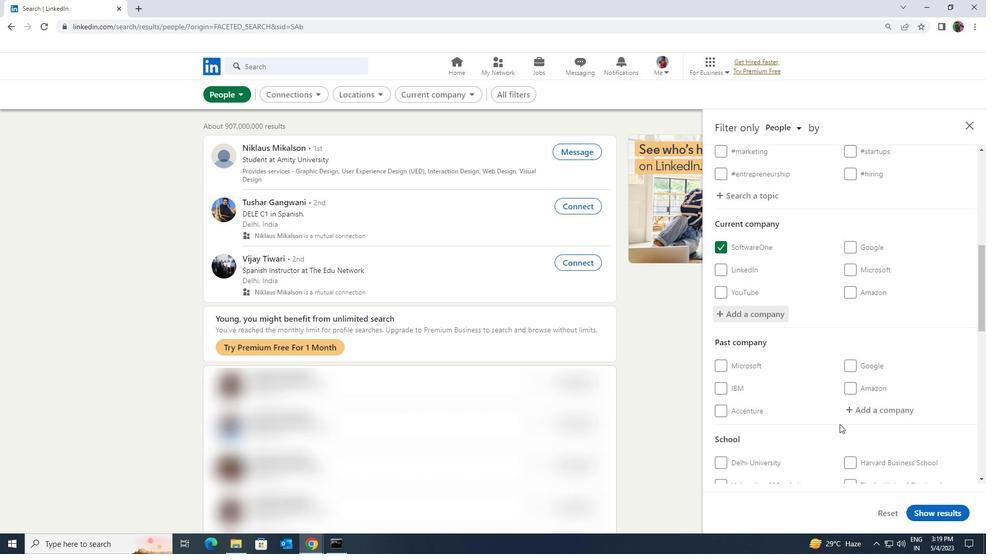 
Action: Mouse moved to (857, 415)
Screenshot: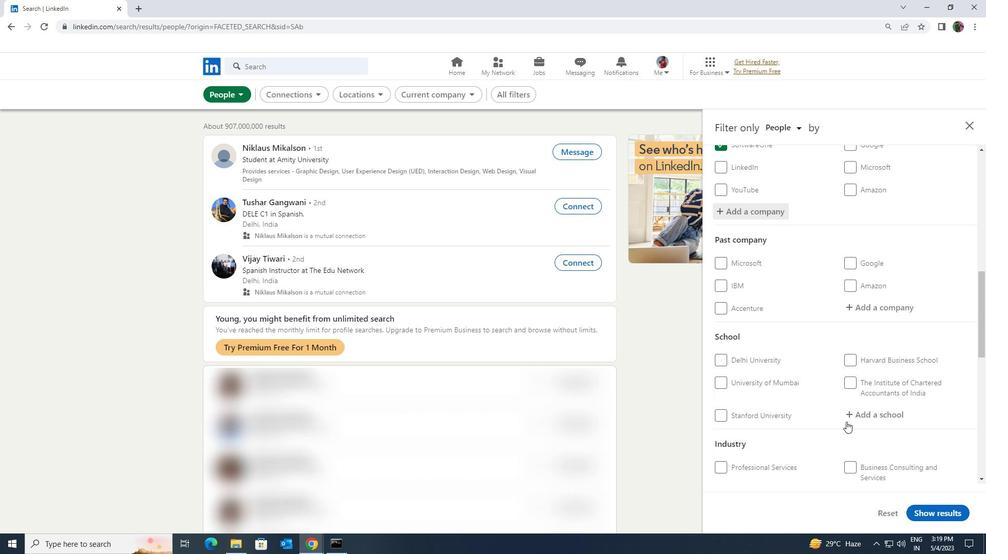
Action: Mouse pressed left at (857, 415)
Screenshot: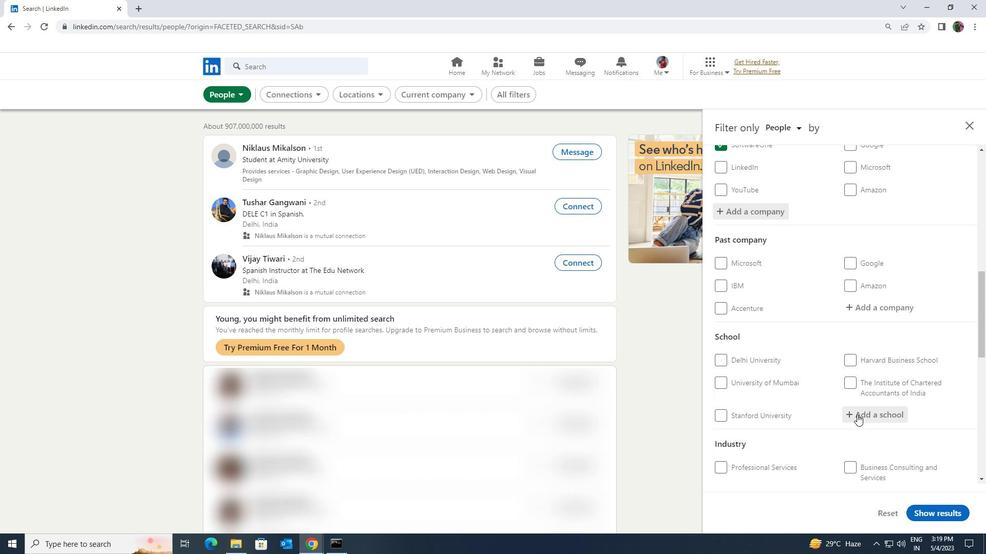 
Action: Key pressed <Key.shift><Key.shift><Key.shift><Key.shift>INDIAN<Key.space><Key.shift>JOBS<Key.space><Key.shift><Key.shift>UP
Screenshot: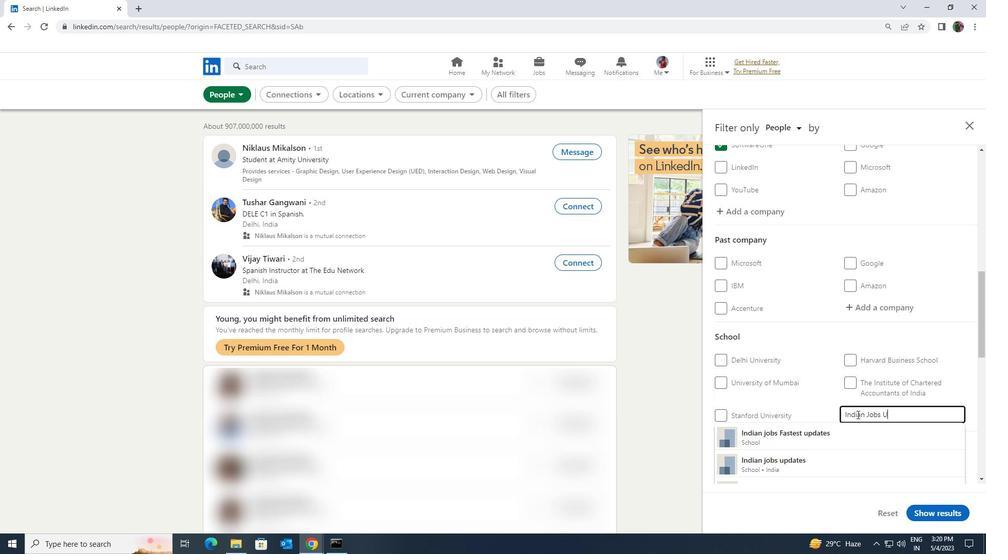 
Action: Mouse moved to (842, 451)
Screenshot: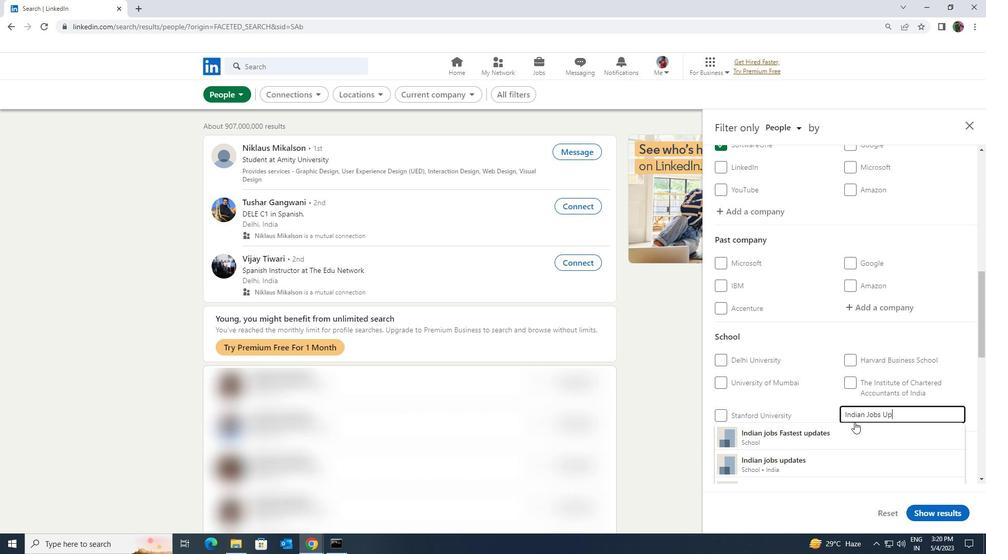 
Action: Mouse pressed left at (842, 451)
Screenshot: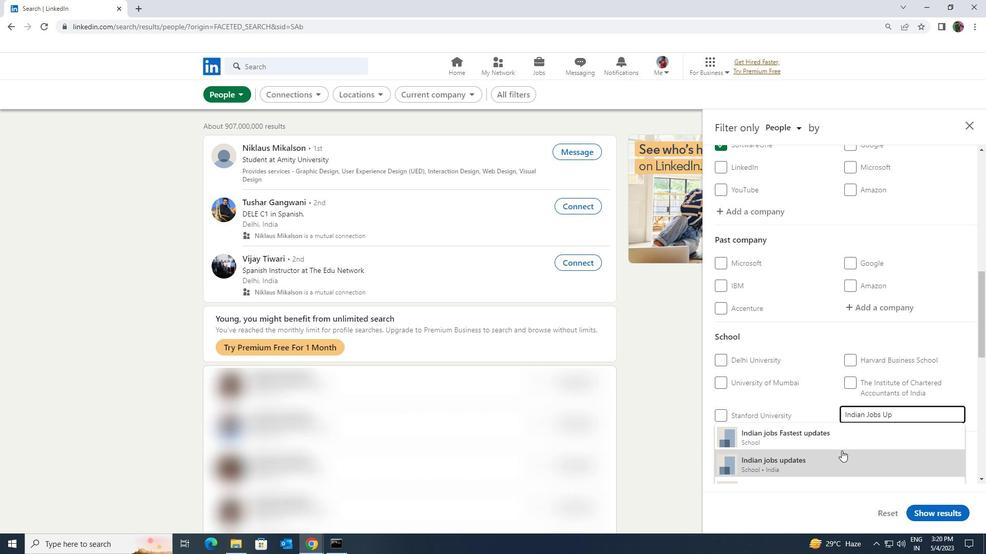 
Action: Mouse scrolled (842, 450) with delta (0, 0)
Screenshot: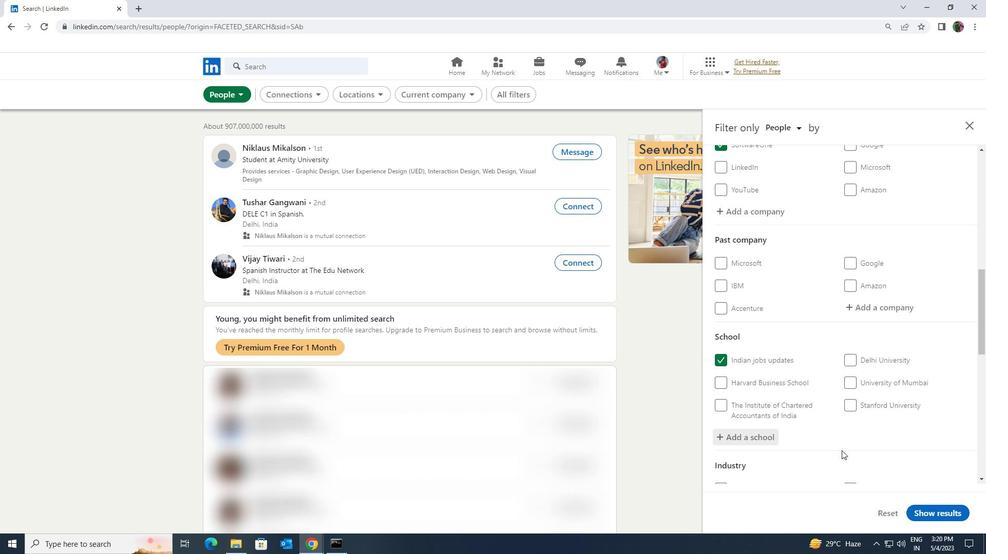 
Action: Mouse moved to (842, 448)
Screenshot: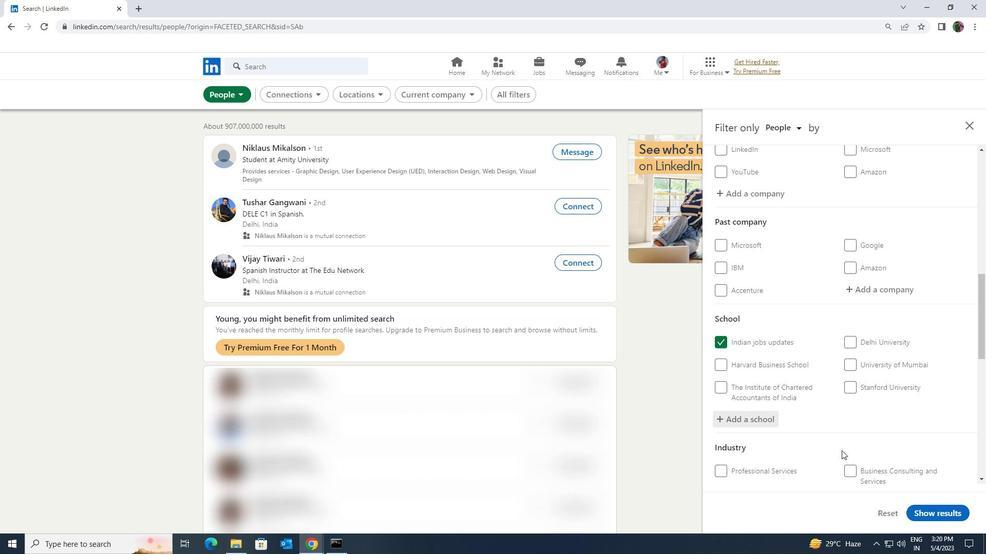
Action: Mouse scrolled (842, 447) with delta (0, 0)
Screenshot: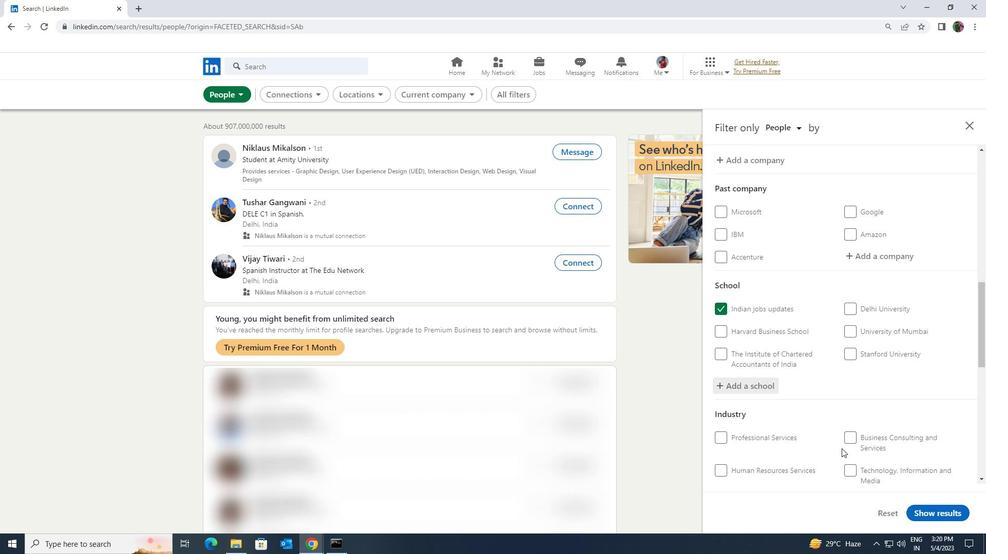 
Action: Mouse moved to (849, 445)
Screenshot: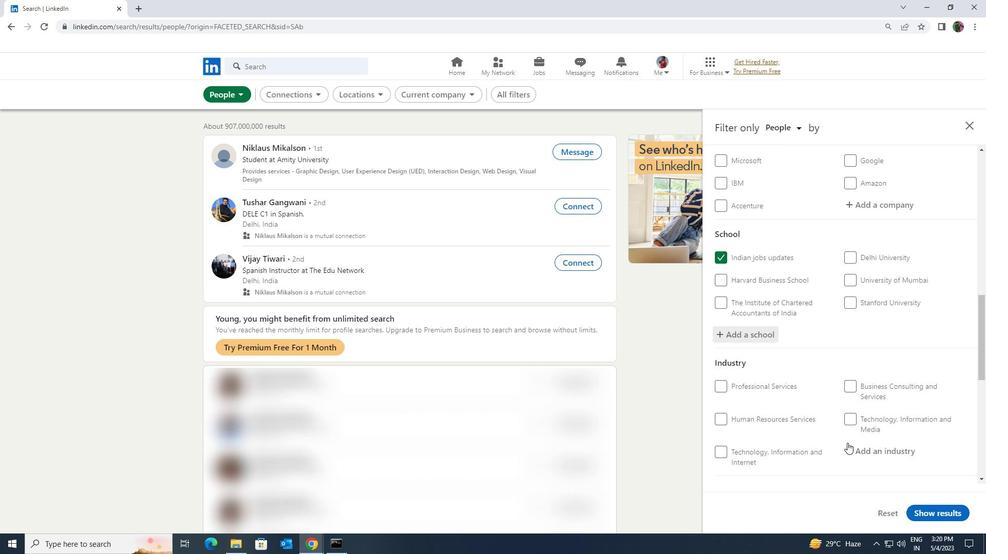 
Action: Mouse pressed left at (849, 445)
Screenshot: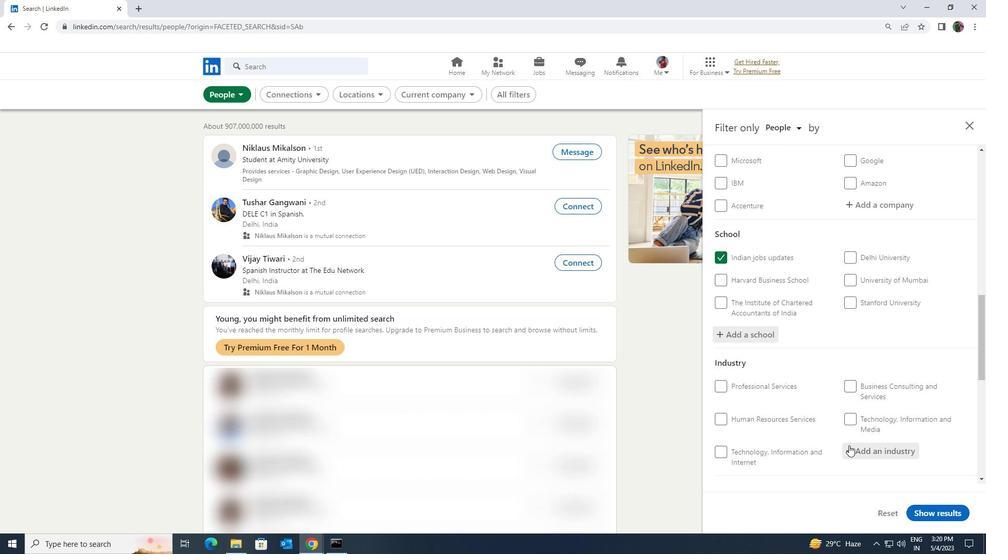 
Action: Key pressed <Key.shift><Key.shift><Key.shift><Key.shift><Key.shift><Key.shift><Key.shift><Key.shift><Key.shift><Key.shift><Key.shift><Key.shift><Key.shift><Key.shift><Key.shift>FOOD<Key.space>AND<Key.space>
Screenshot: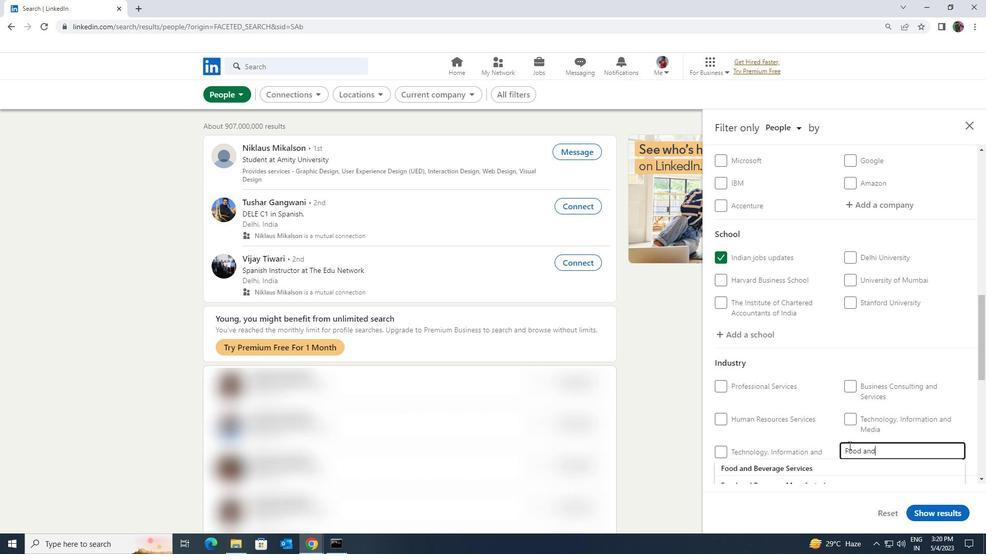 
Action: Mouse moved to (842, 462)
Screenshot: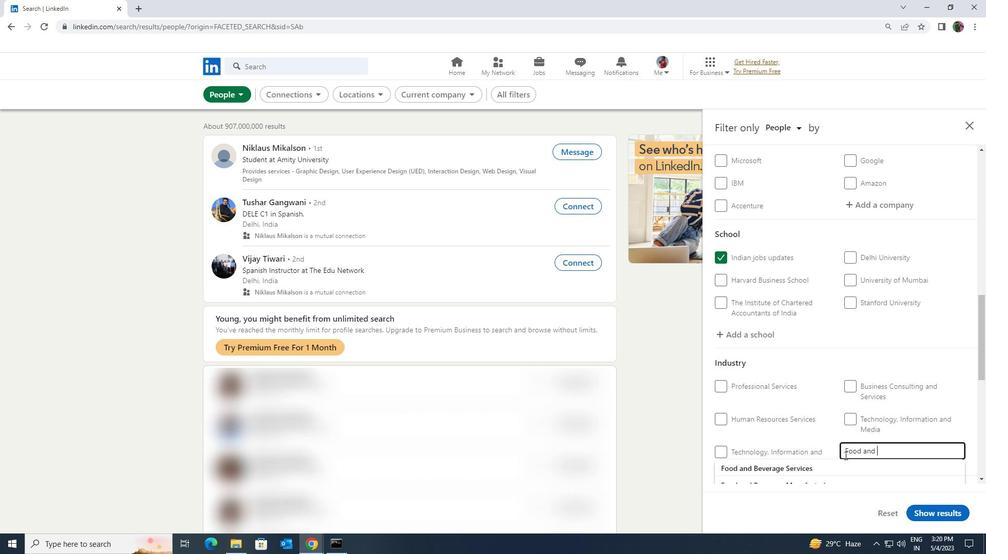 
Action: Mouse pressed left at (842, 462)
Screenshot: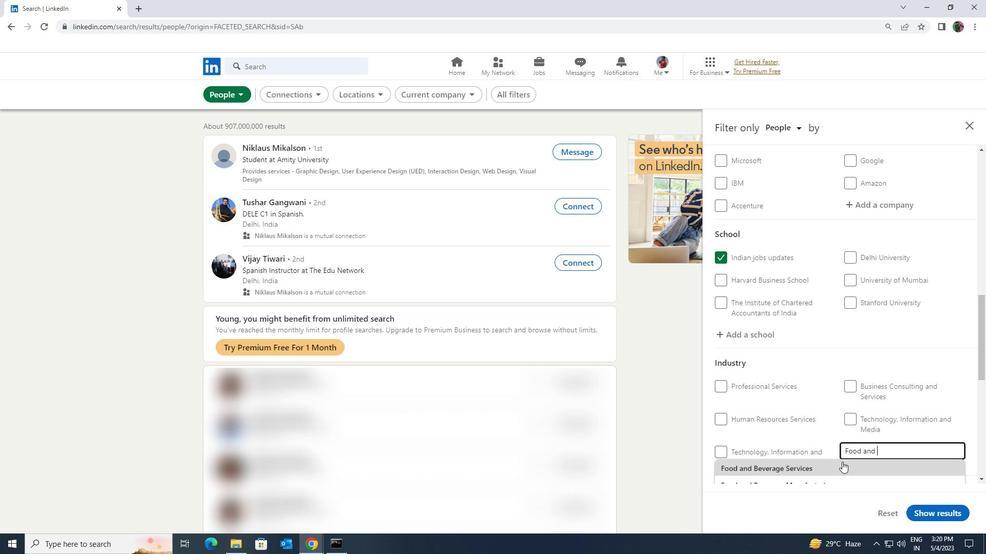 
Action: Mouse moved to (842, 462)
Screenshot: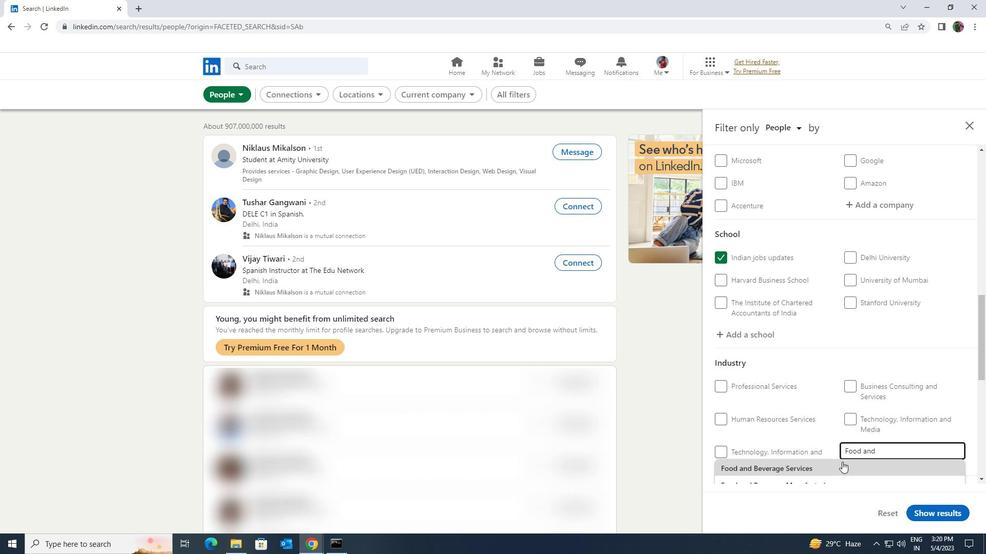 
Action: Mouse scrolled (842, 461) with delta (0, 0)
Screenshot: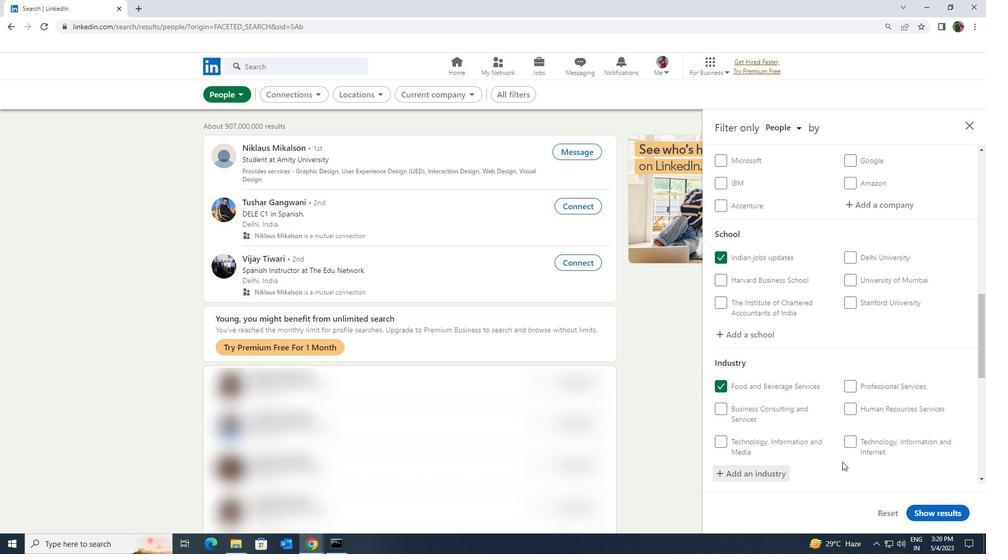 
Action: Mouse scrolled (842, 461) with delta (0, 0)
Screenshot: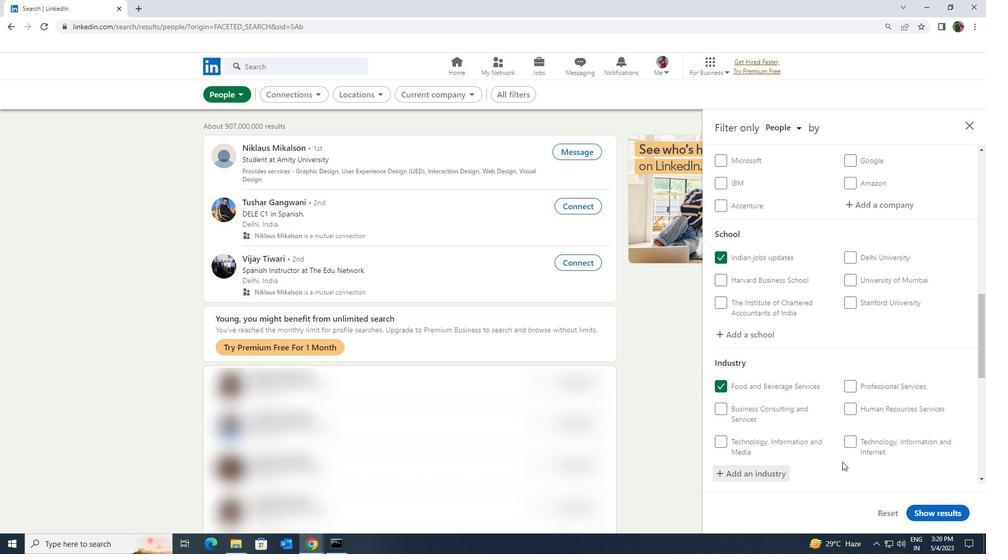 
Action: Mouse moved to (842, 461)
Screenshot: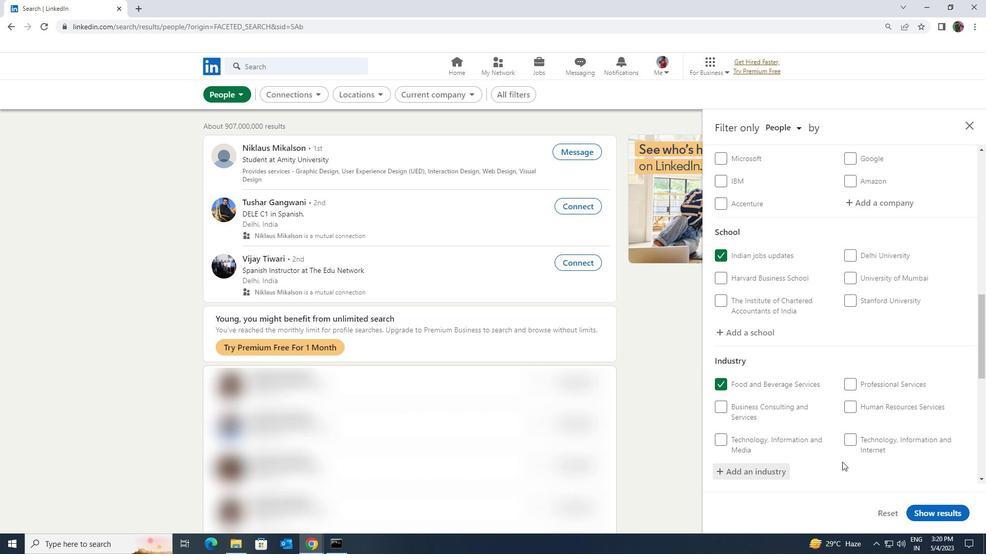 
Action: Mouse scrolled (842, 460) with delta (0, 0)
Screenshot: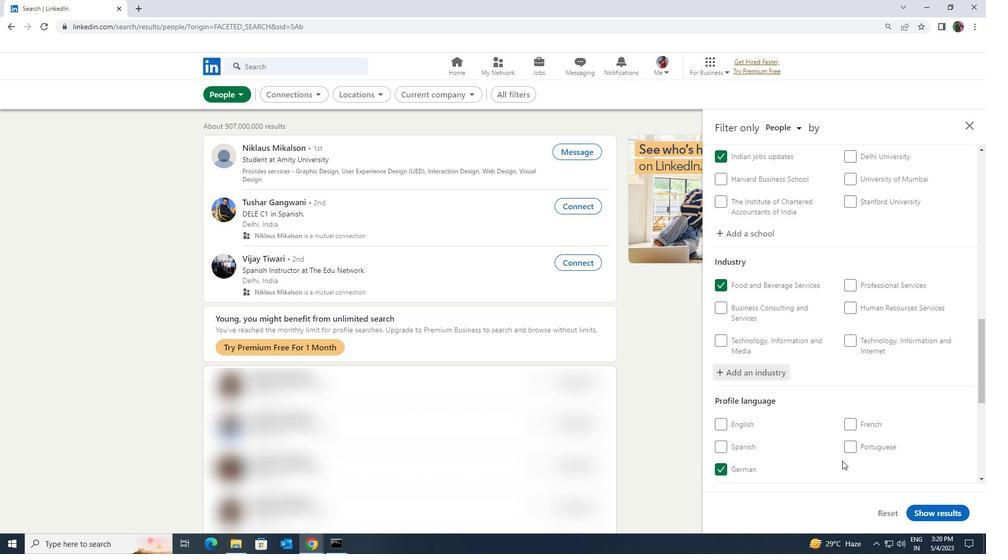 
Action: Mouse scrolled (842, 460) with delta (0, 0)
Screenshot: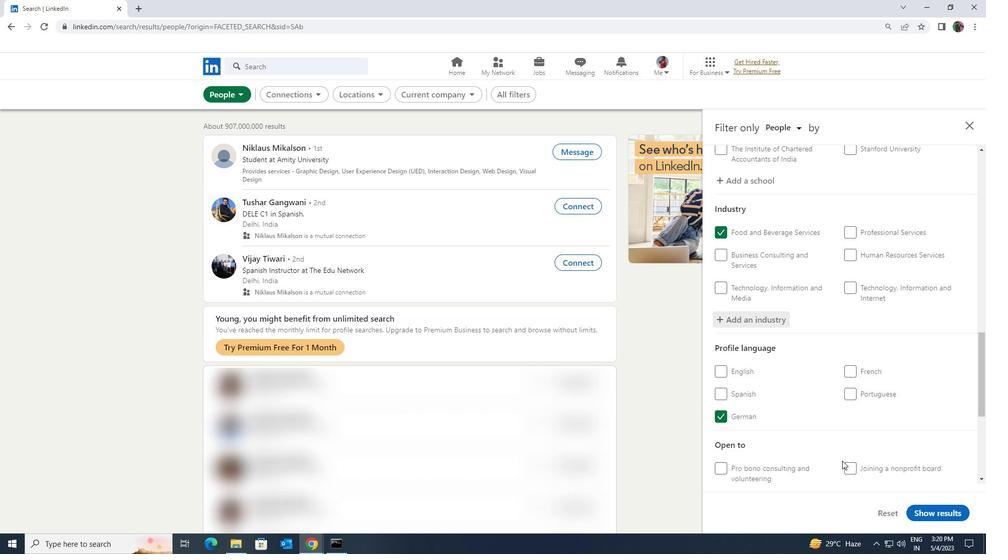 
Action: Mouse scrolled (842, 460) with delta (0, 0)
Screenshot: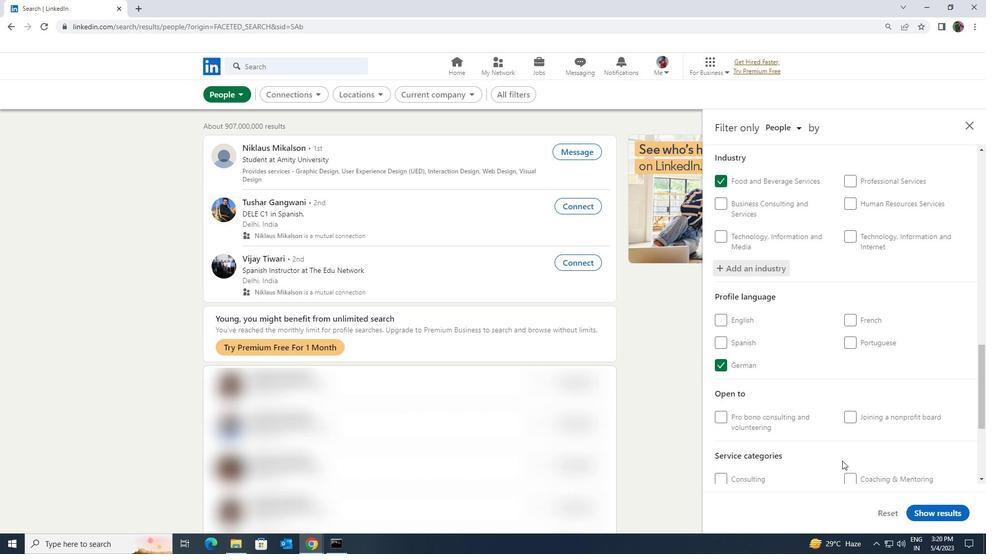 
Action: Mouse moved to (850, 469)
Screenshot: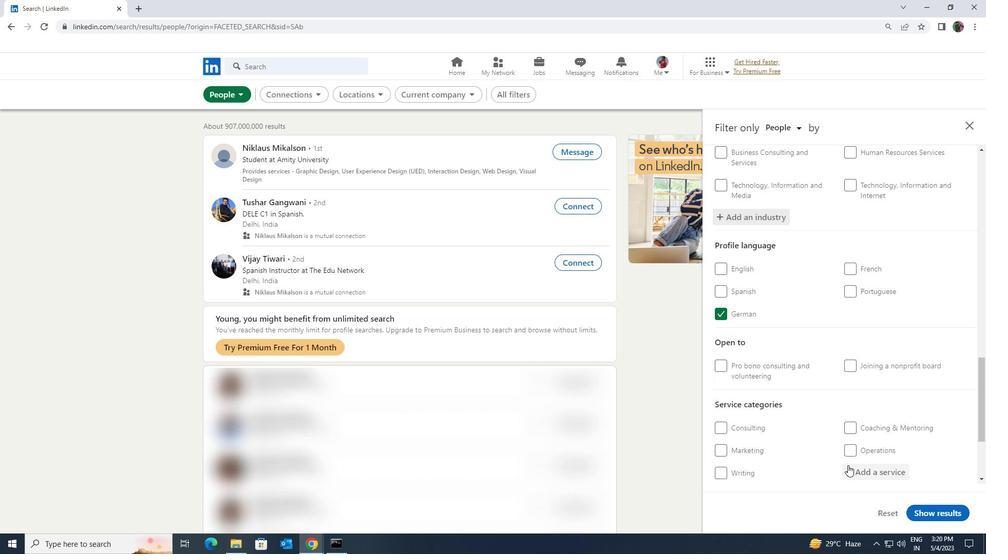 
Action: Mouse pressed left at (850, 469)
Screenshot: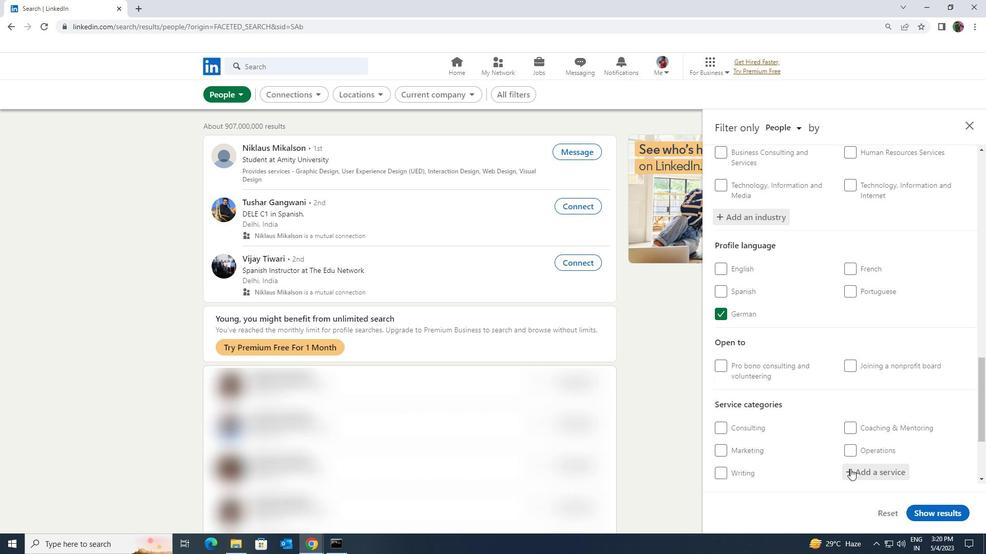 
Action: Key pressed <Key.shift><Key.shift><Key.shift><Key.shift><Key.shift><Key.shift><Key.shift><Key.shift>TRAINI
Screenshot: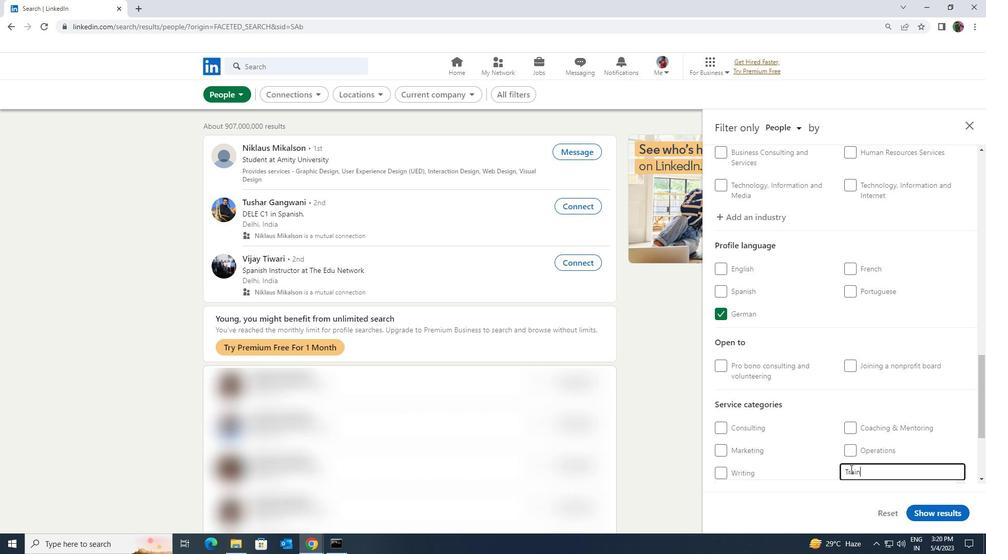 
Action: Mouse moved to (847, 438)
Screenshot: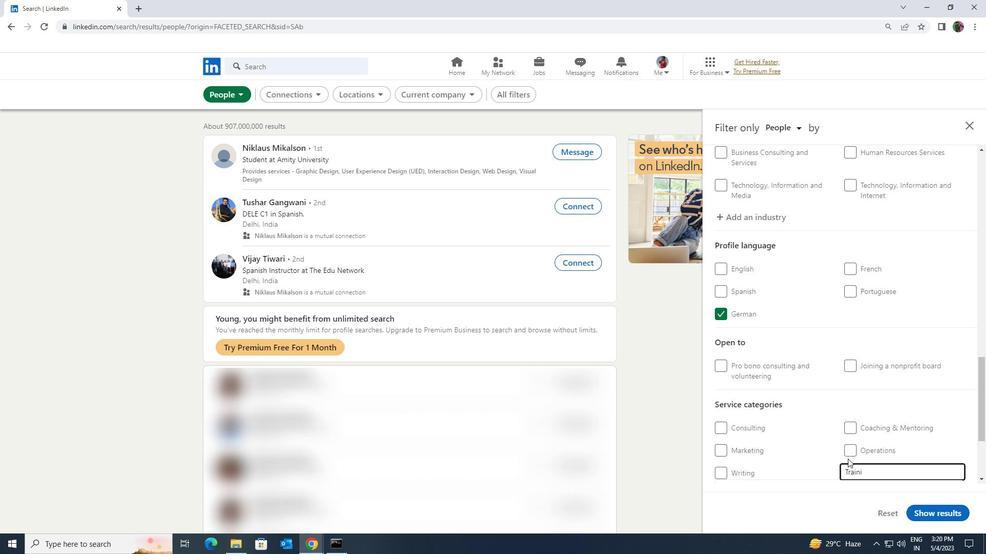 
Action: Mouse scrolled (847, 437) with delta (0, 0)
Screenshot: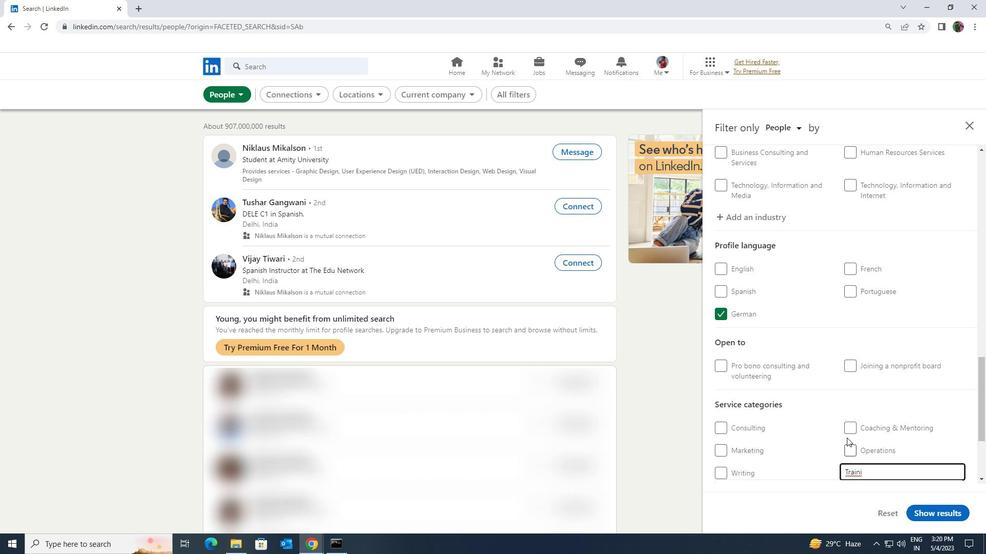 
Action: Mouse moved to (844, 440)
Screenshot: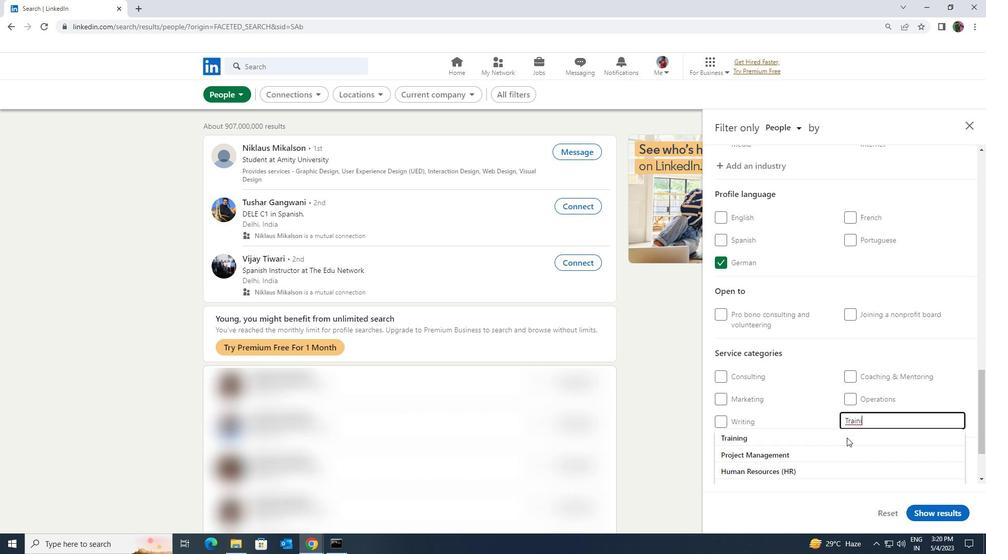 
Action: Mouse pressed left at (844, 440)
Screenshot: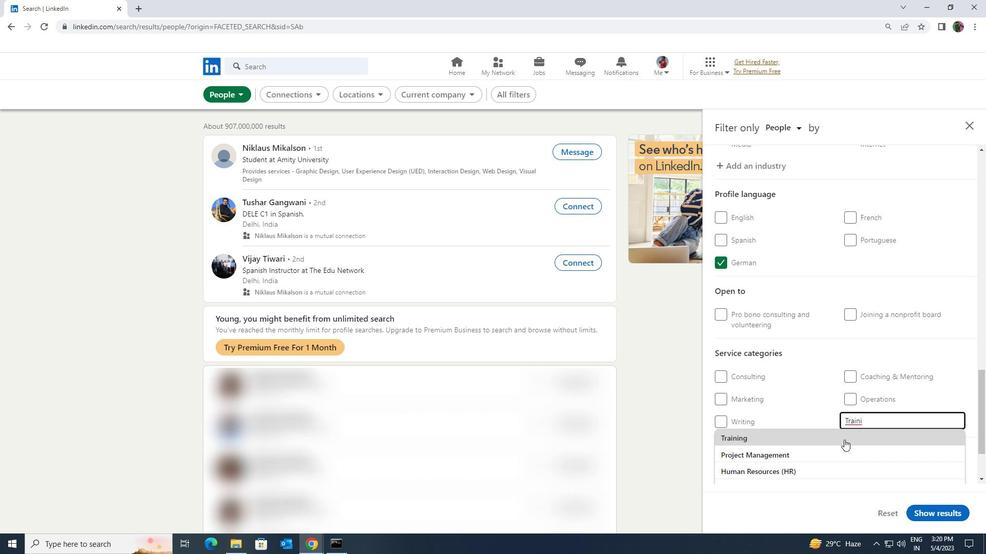 
Action: Mouse scrolled (844, 439) with delta (0, 0)
Screenshot: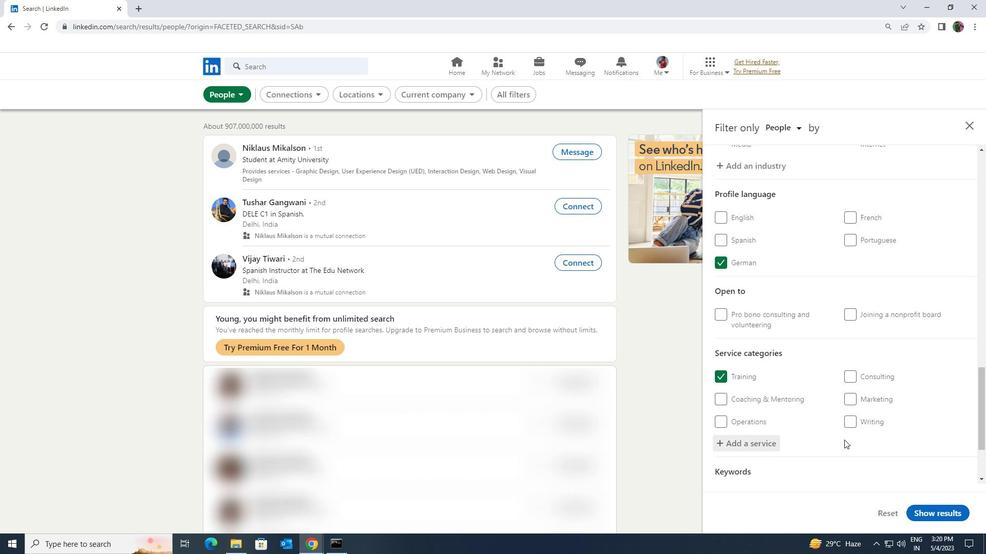 
Action: Mouse scrolled (844, 439) with delta (0, 0)
Screenshot: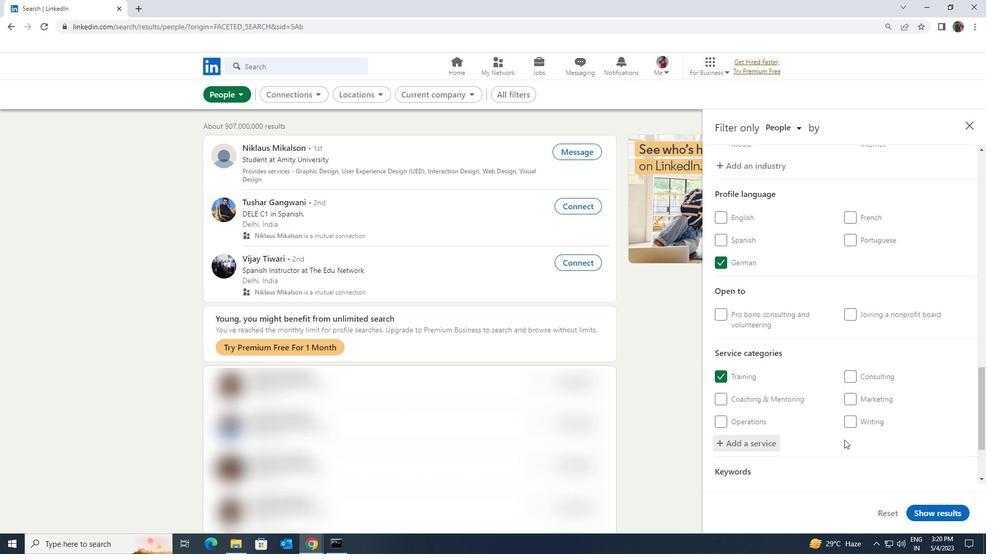 
Action: Mouse scrolled (844, 439) with delta (0, 0)
Screenshot: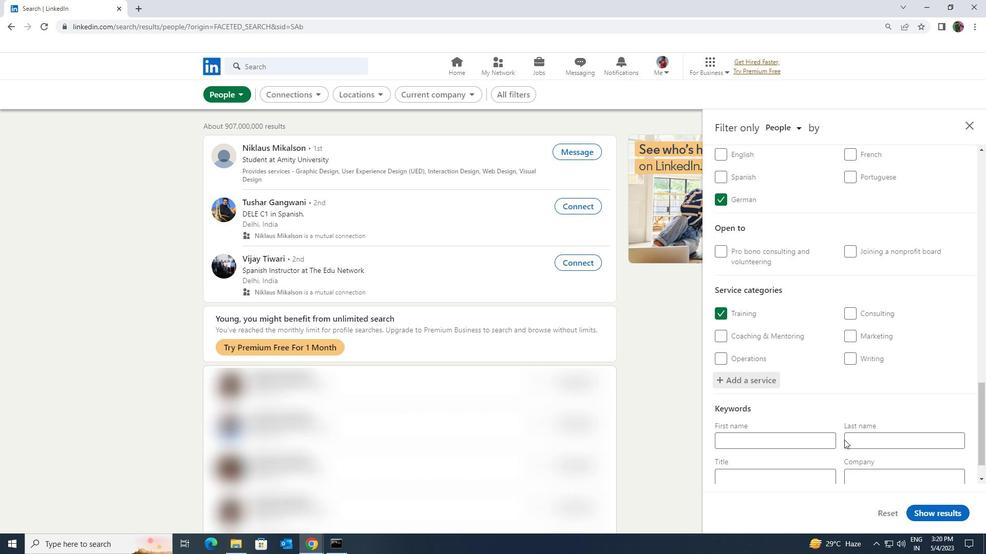 
Action: Mouse moved to (810, 439)
Screenshot: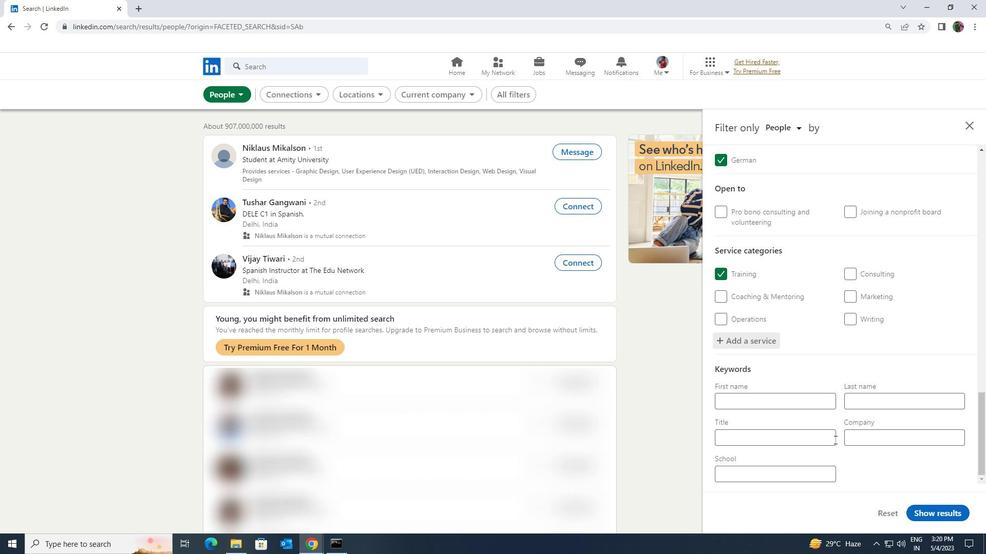 
Action: Mouse pressed left at (810, 439)
Screenshot: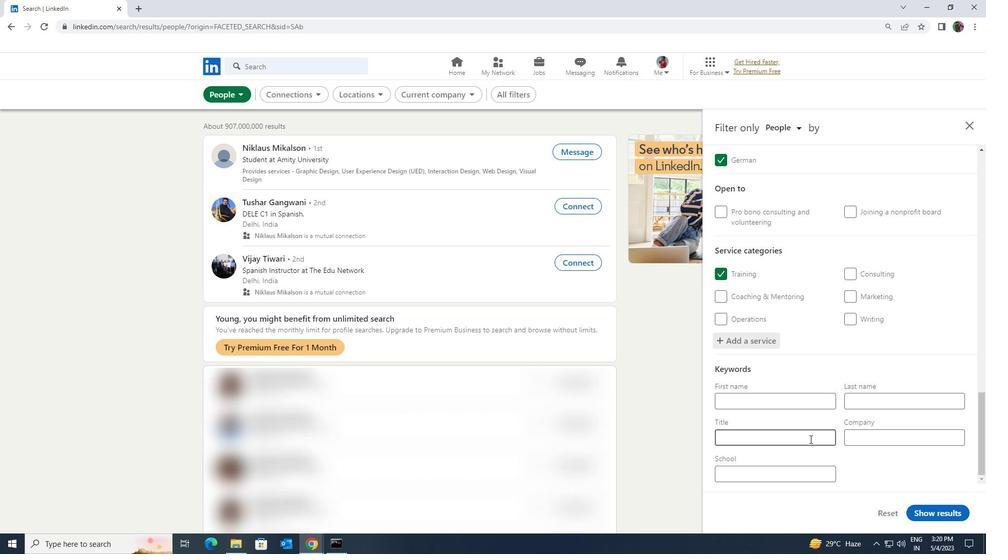 
Action: Key pressed <Key.shift><Key.shift><Key.shift><Key.shift><Key.shift><Key.shift><Key.shift>YOGA<Key.space><Key.shift>INSTRUCTOR
Screenshot: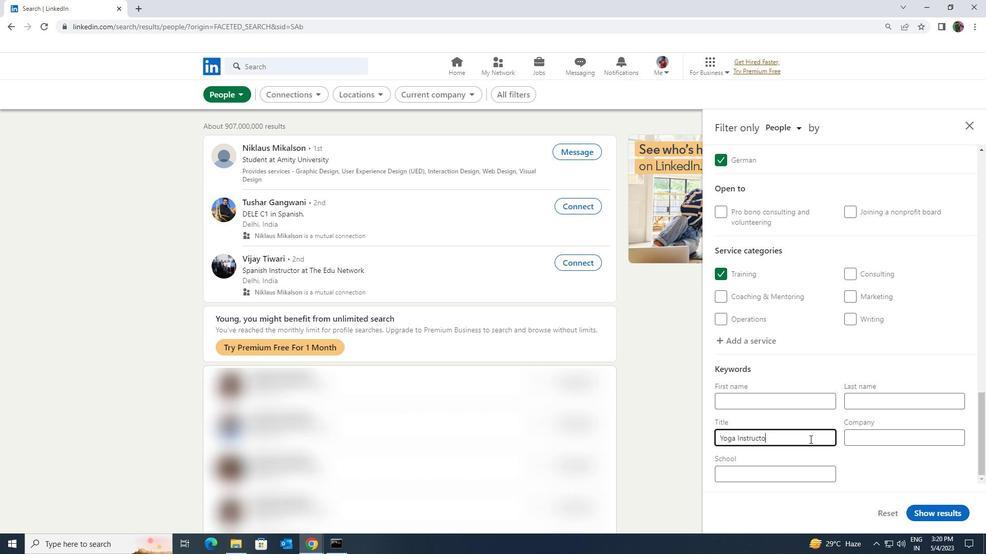 
Action: Mouse moved to (931, 514)
Screenshot: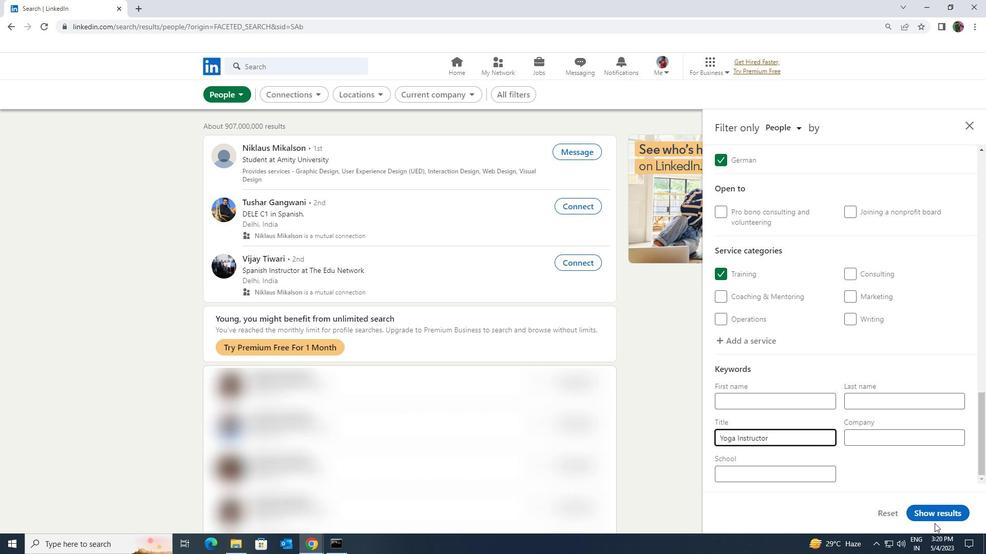 
Action: Mouse pressed left at (931, 514)
Screenshot: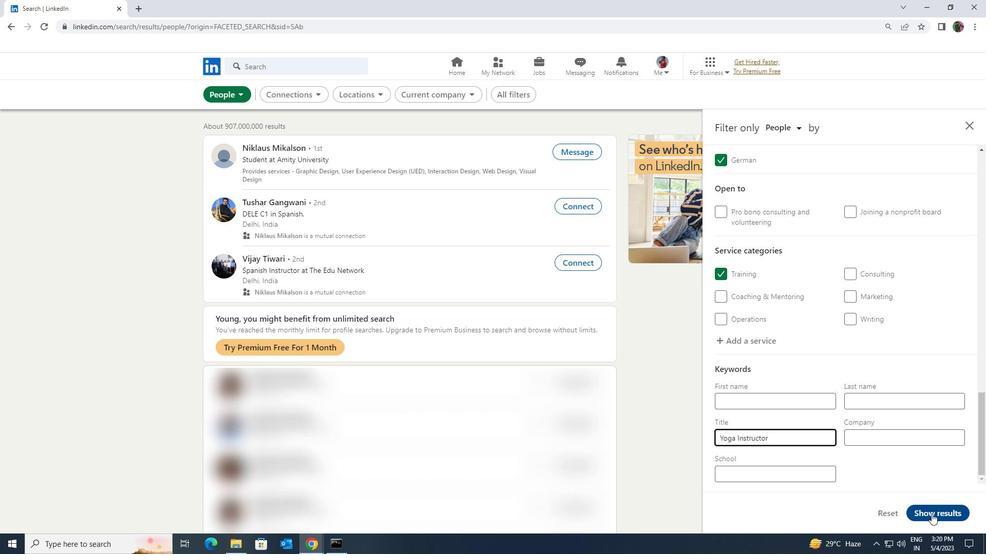 
